Task: Add an event with the title Casual Training Session: Conflict Management, date '2023/11/12', time 8:00 AM to 10:00 AM, logged in from the account softage.10@softage.netand send the event invitation to softage.6@softage.net and softage.7@softage.net. Set a reminder for the event 15 minutes before
Action: Mouse moved to (116, 148)
Screenshot: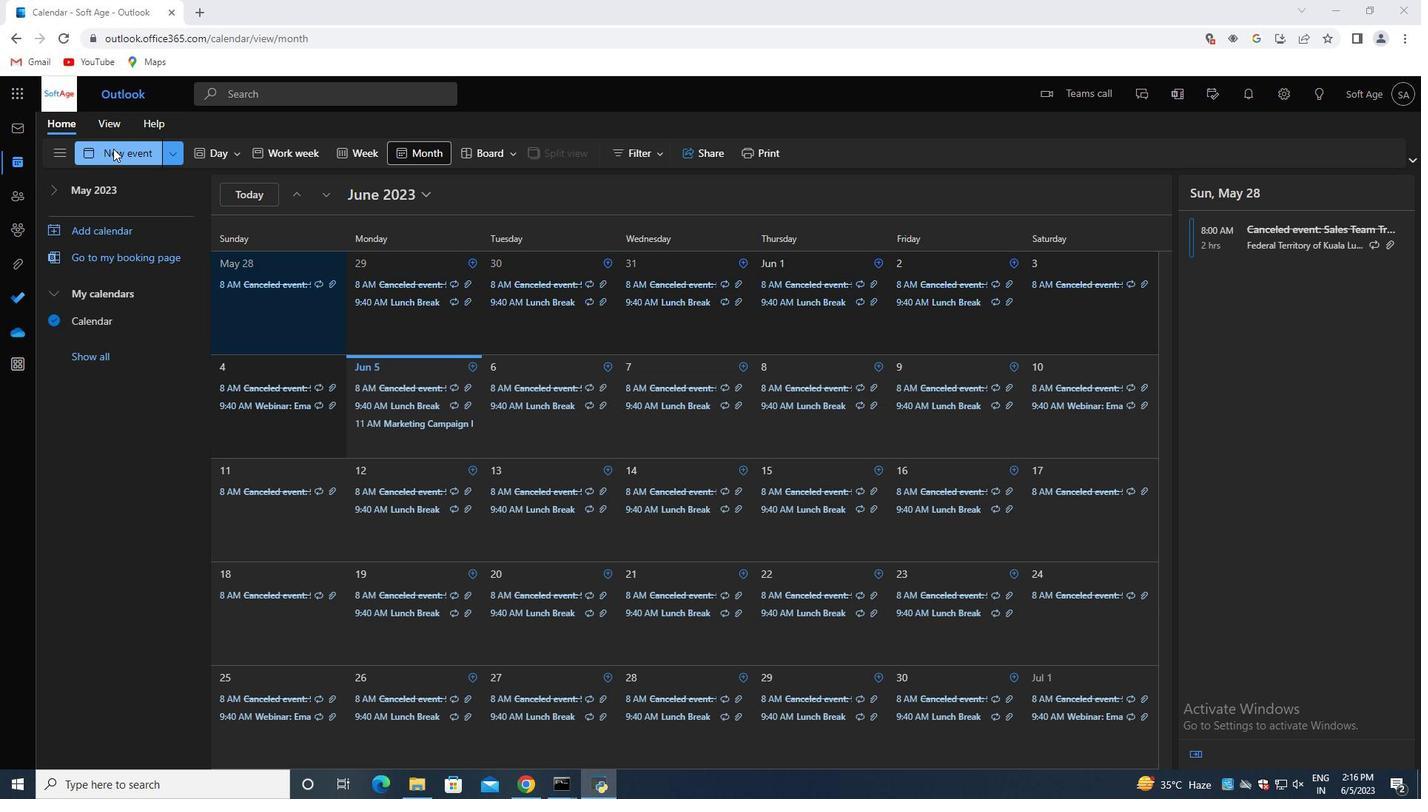 
Action: Mouse pressed left at (116, 148)
Screenshot: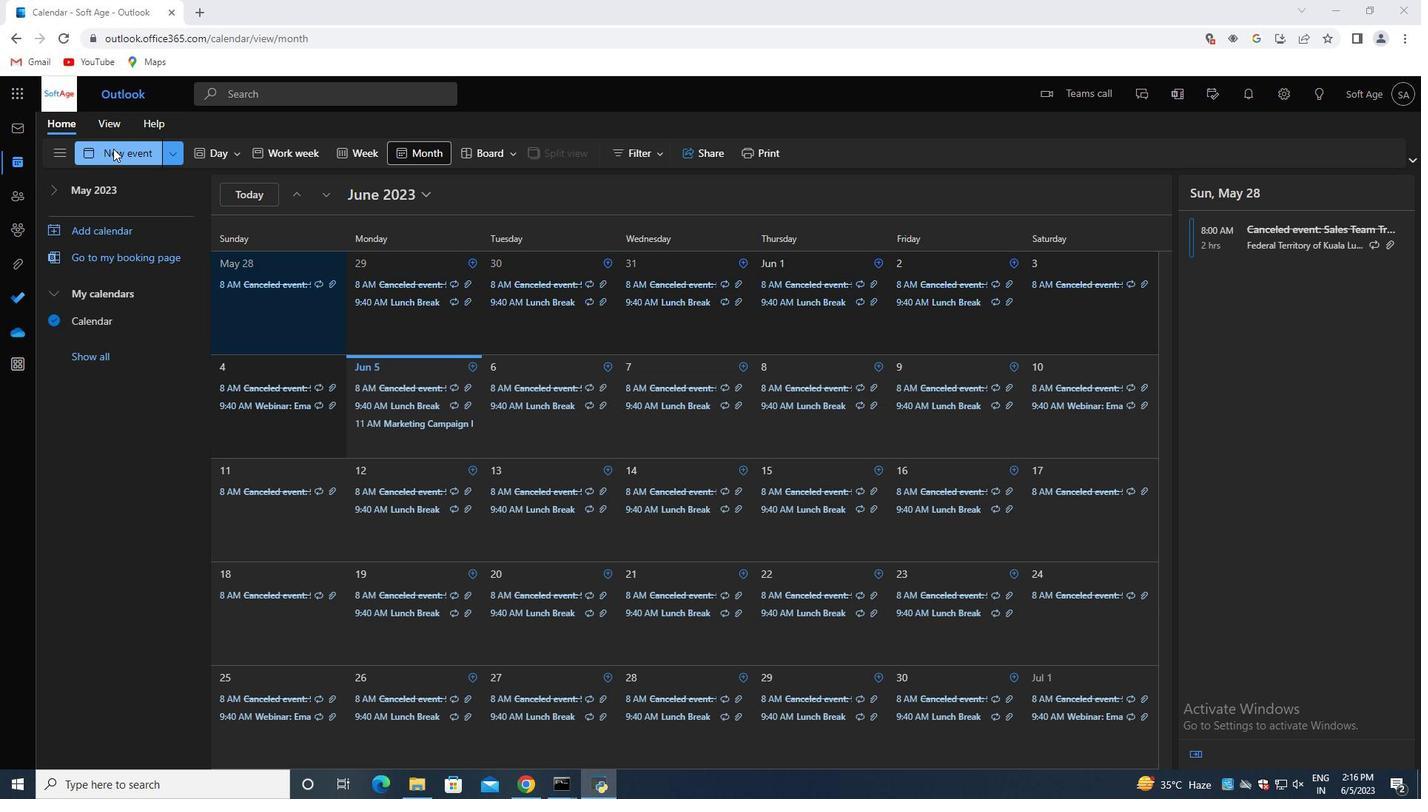 
Action: Mouse moved to (433, 242)
Screenshot: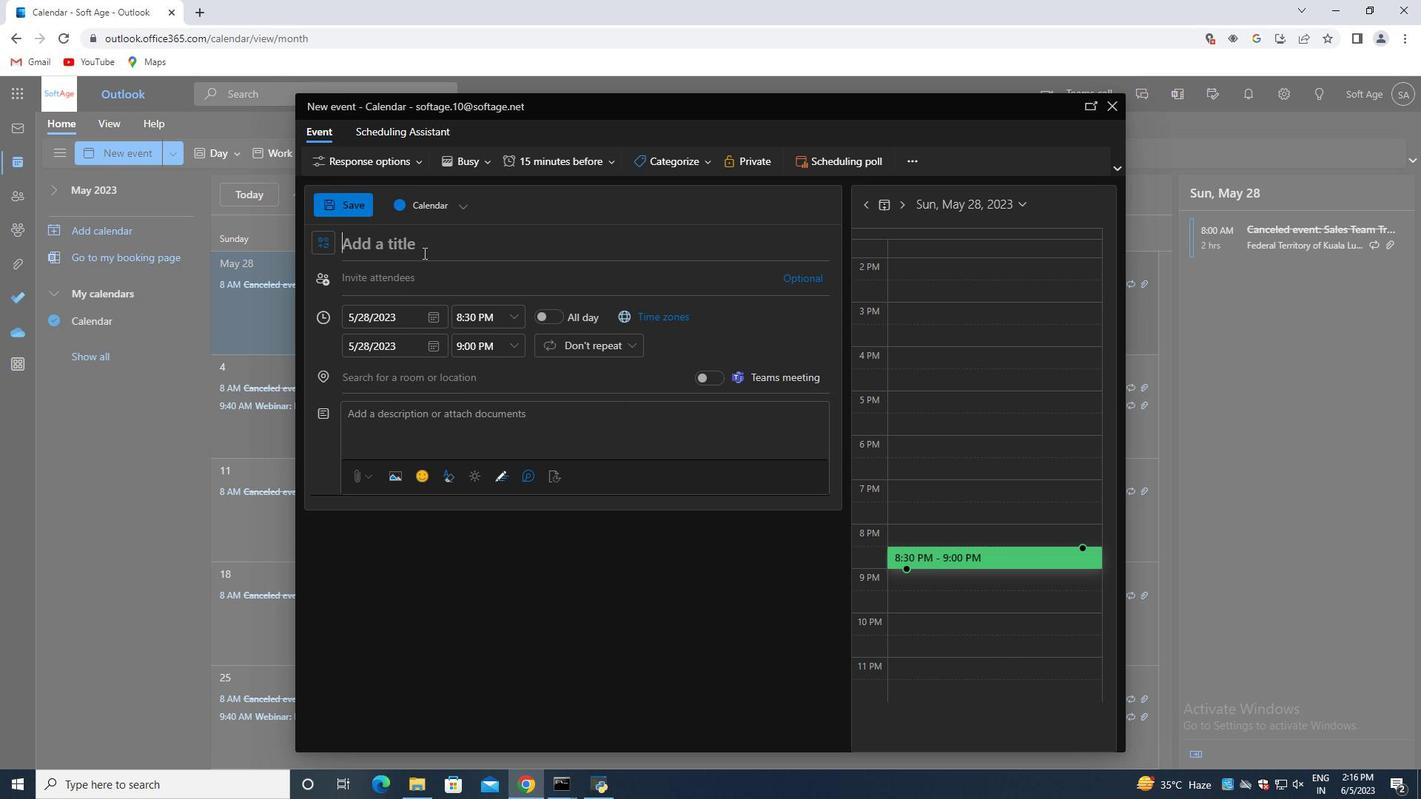
Action: Mouse pressed left at (433, 242)
Screenshot: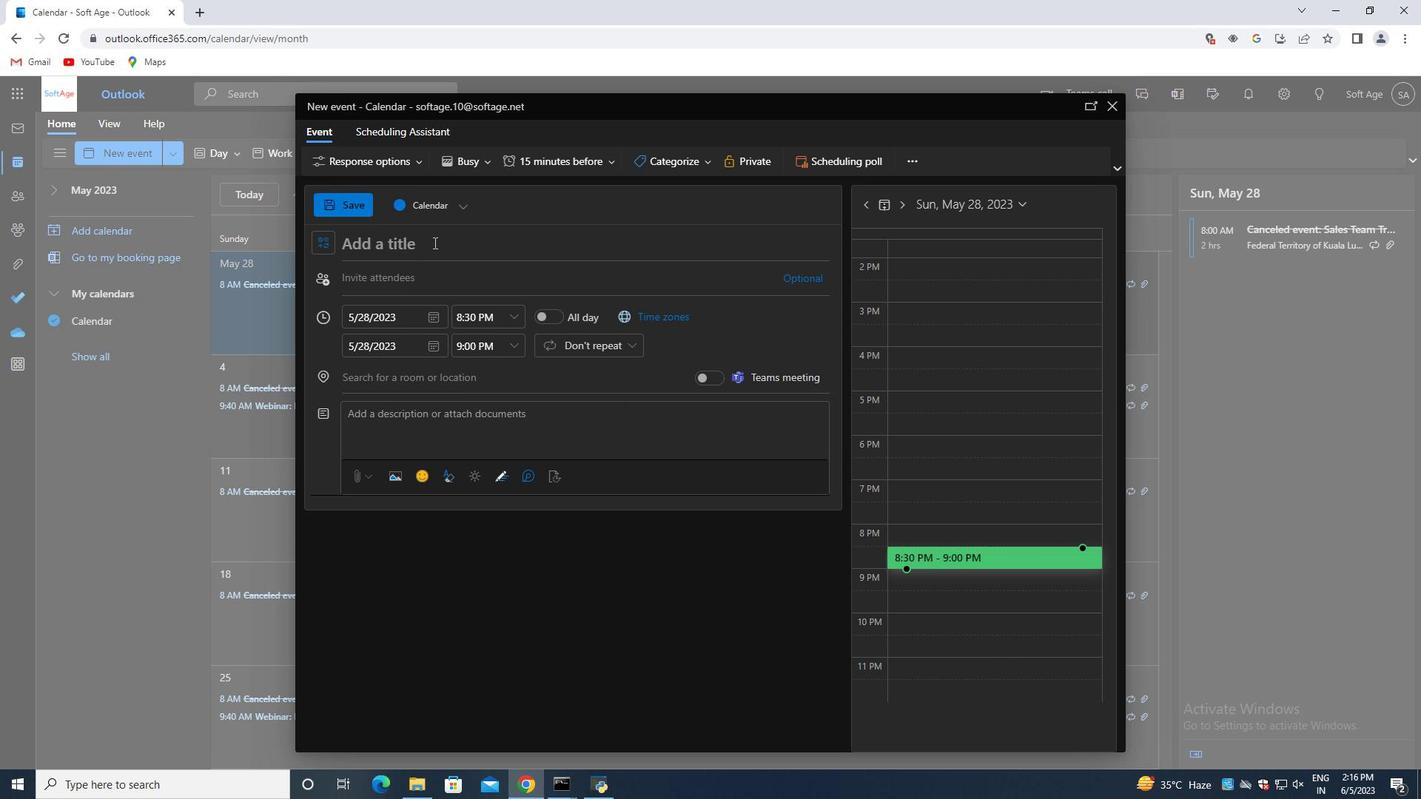 
Action: Key pressed <Key.shift>Casual<Key.space><Key.shift>Training<Key.space><Key.shift>Session<Key.shift_r><Key.shift_r><Key.shift_r>:<Key.space><Key.shift><Key.shift>Conflict<Key.space><Key.shift>Management
Screenshot: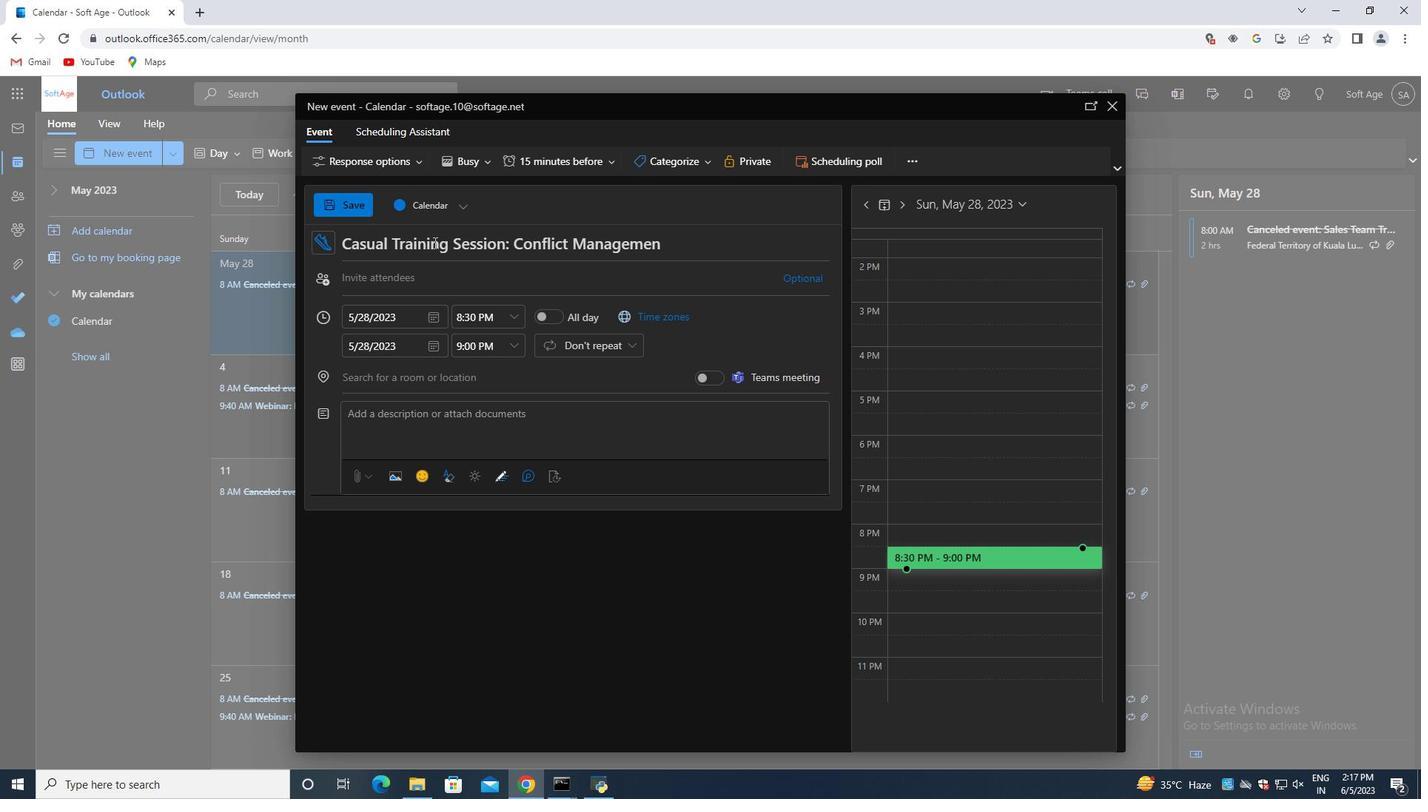 
Action: Mouse moved to (434, 311)
Screenshot: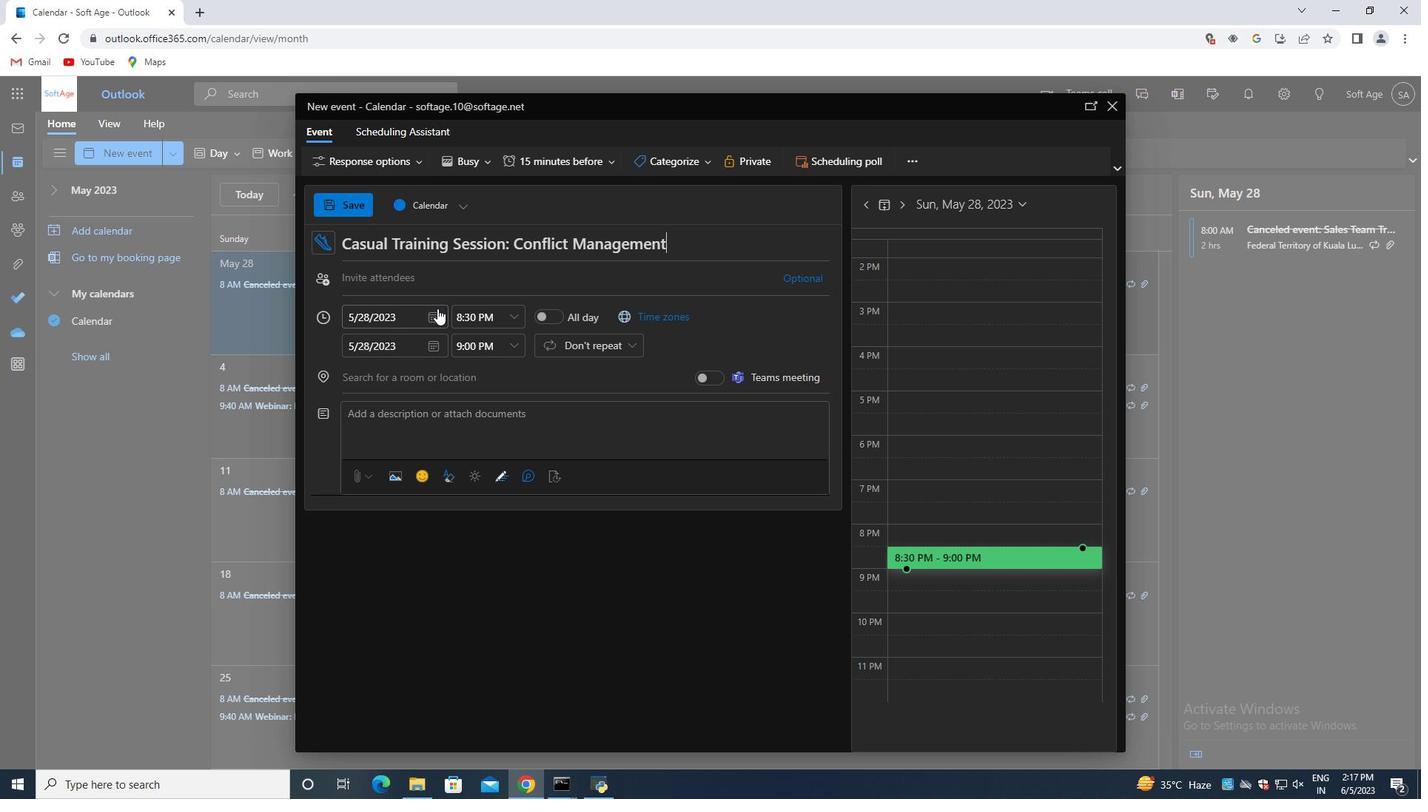 
Action: Mouse pressed left at (434, 311)
Screenshot: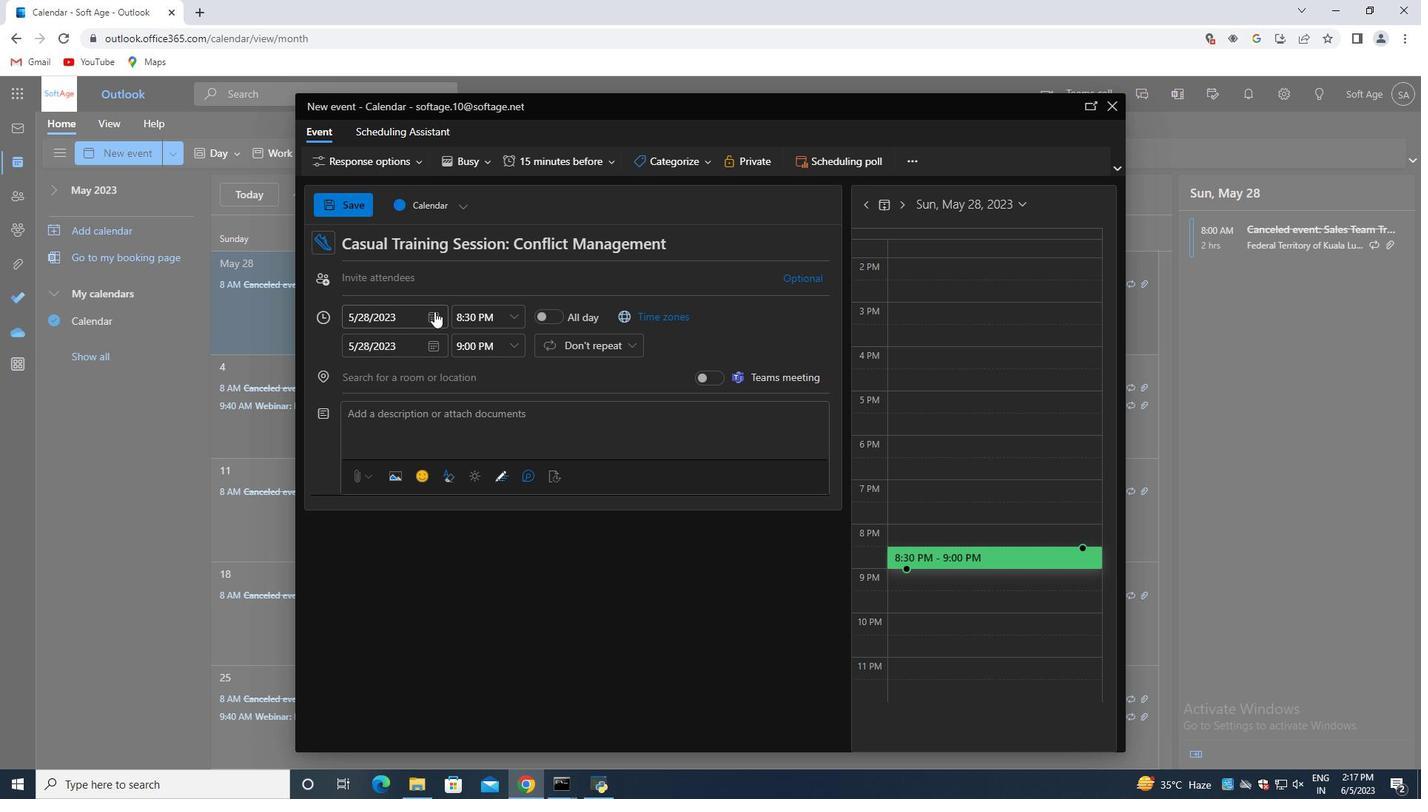 
Action: Mouse moved to (489, 348)
Screenshot: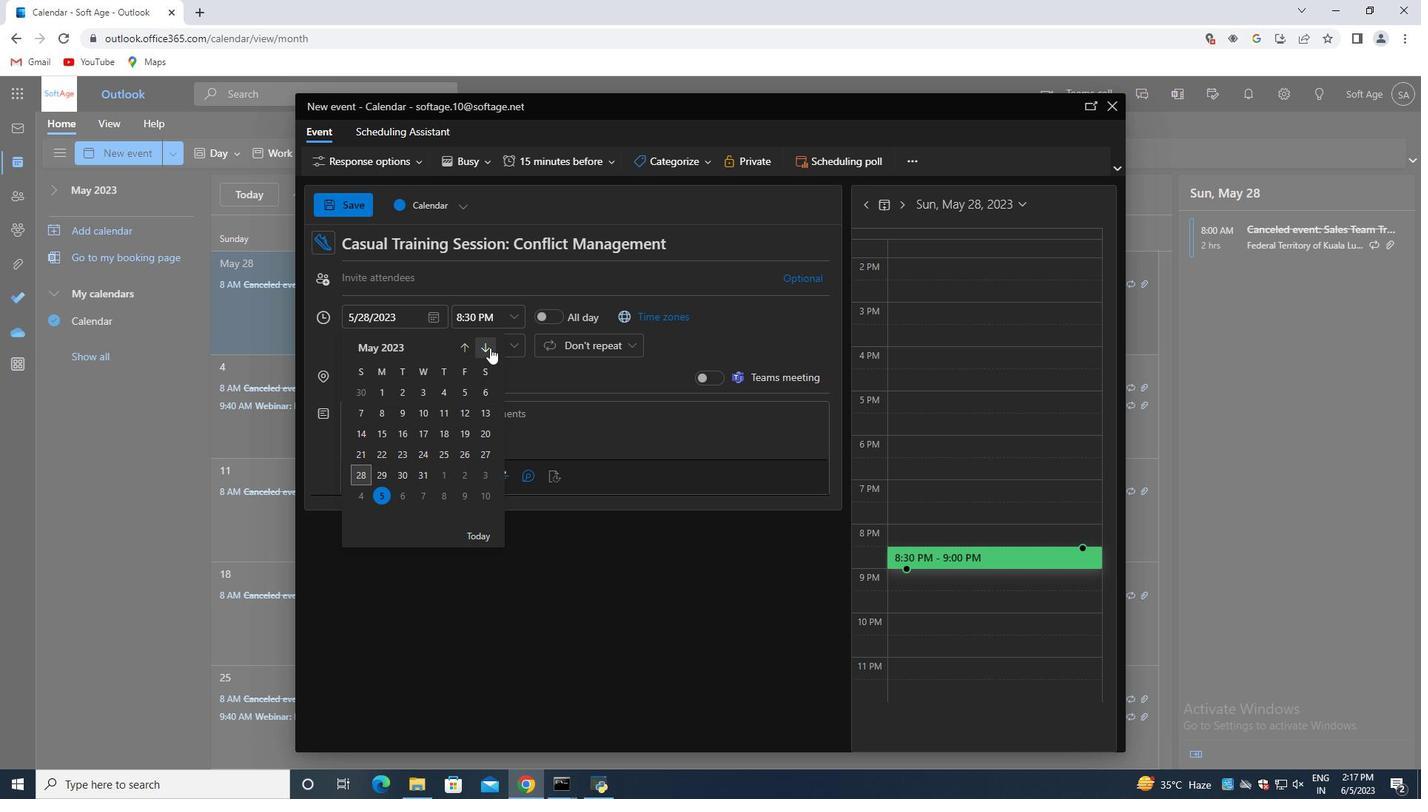 
Action: Mouse pressed left at (489, 348)
Screenshot: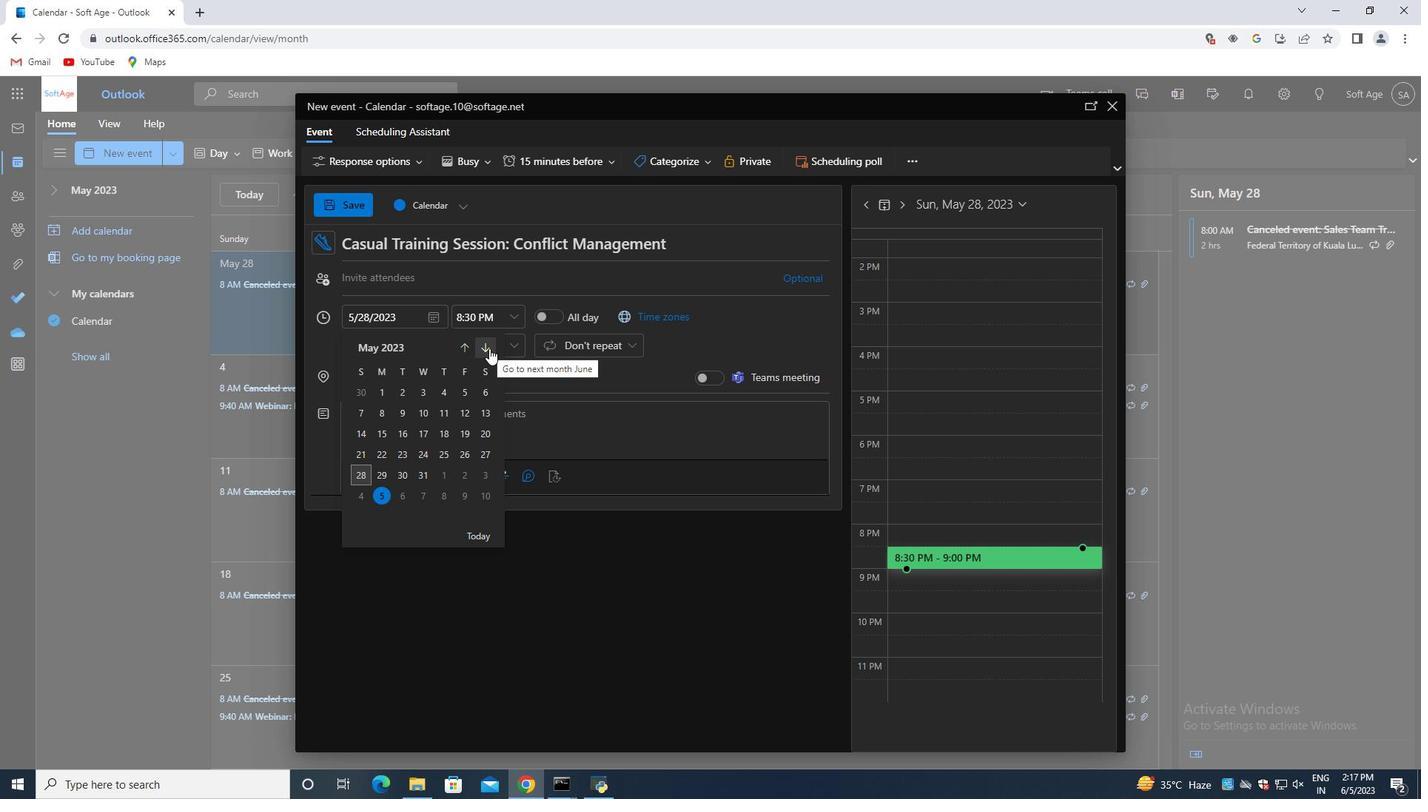 
Action: Mouse pressed left at (489, 348)
Screenshot: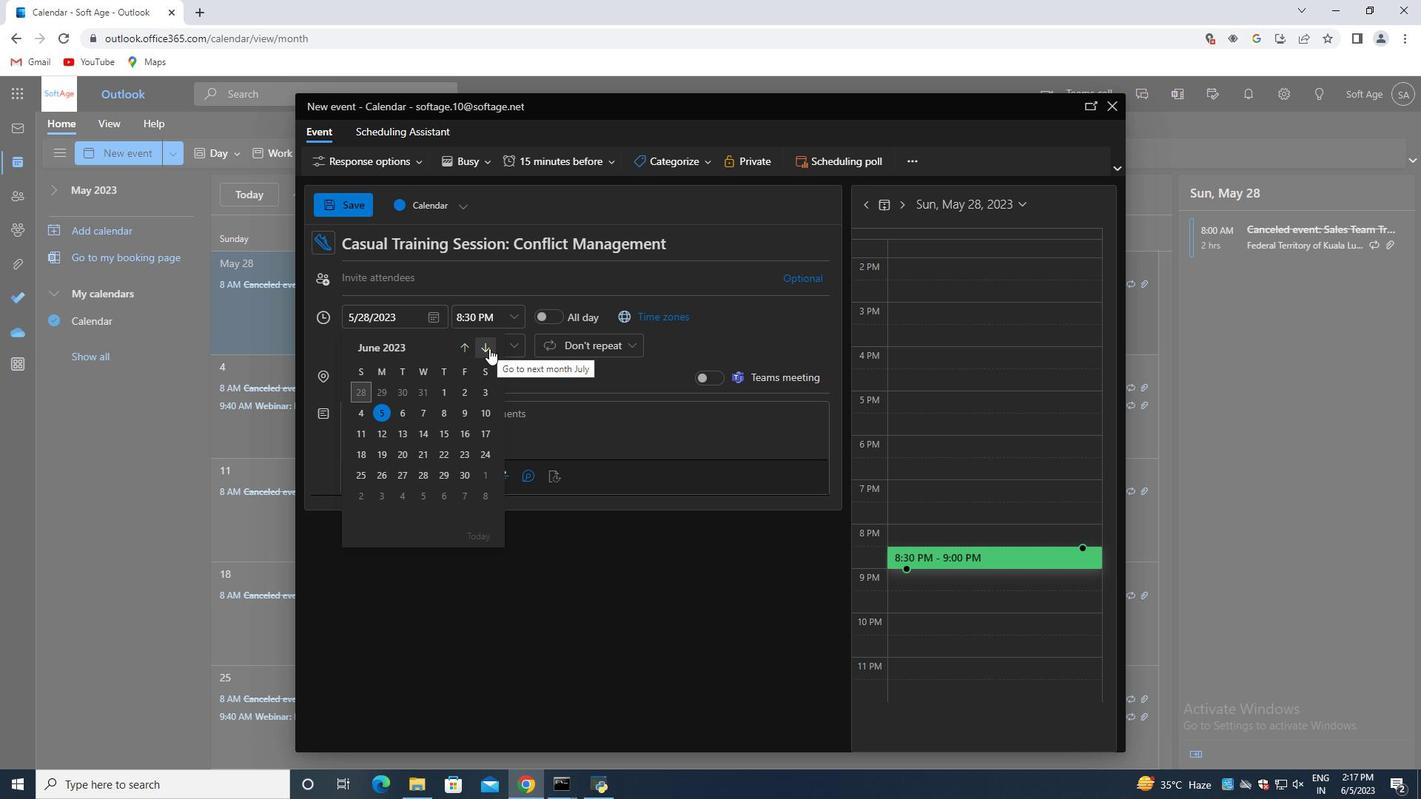 
Action: Mouse pressed left at (489, 348)
Screenshot: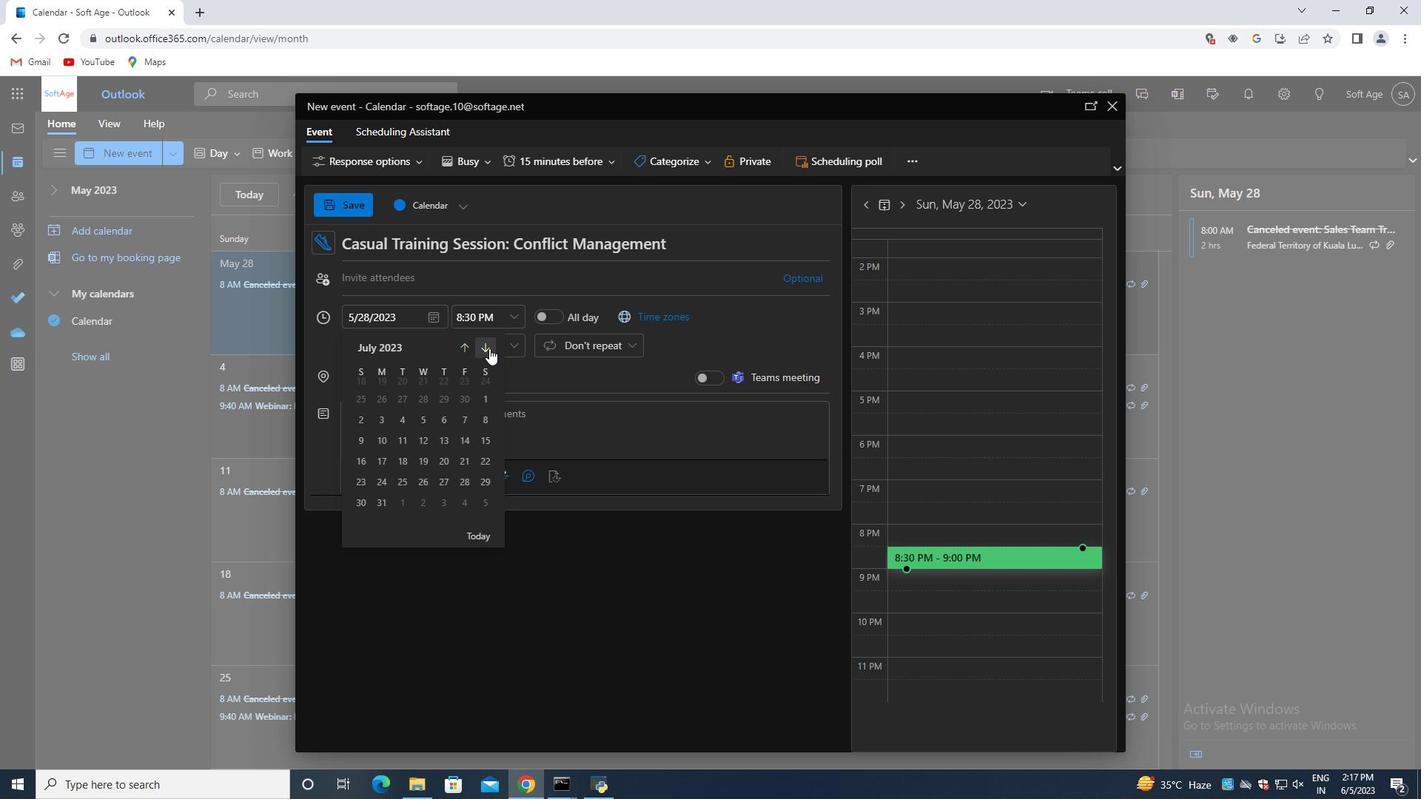 
Action: Mouse pressed left at (489, 348)
Screenshot: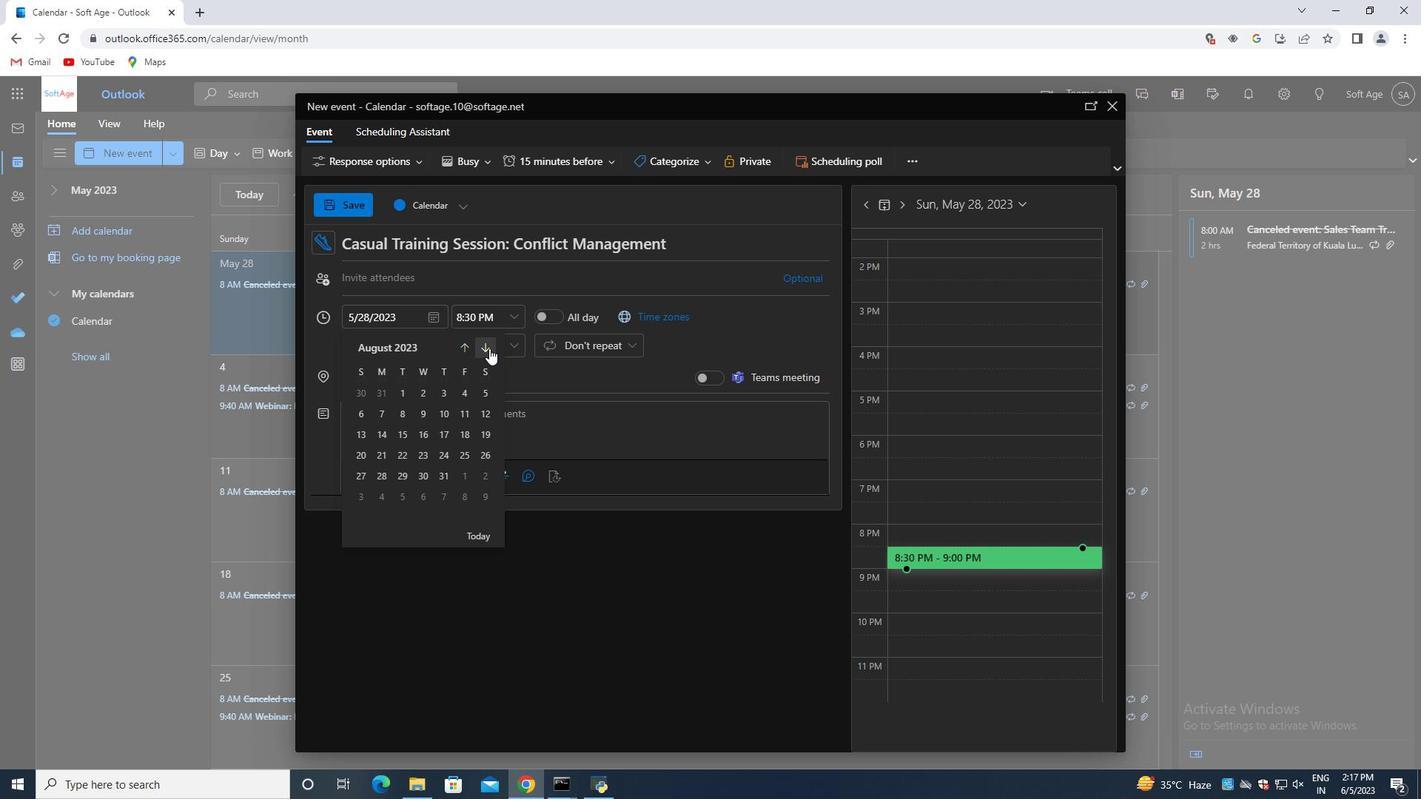 
Action: Mouse pressed left at (489, 348)
Screenshot: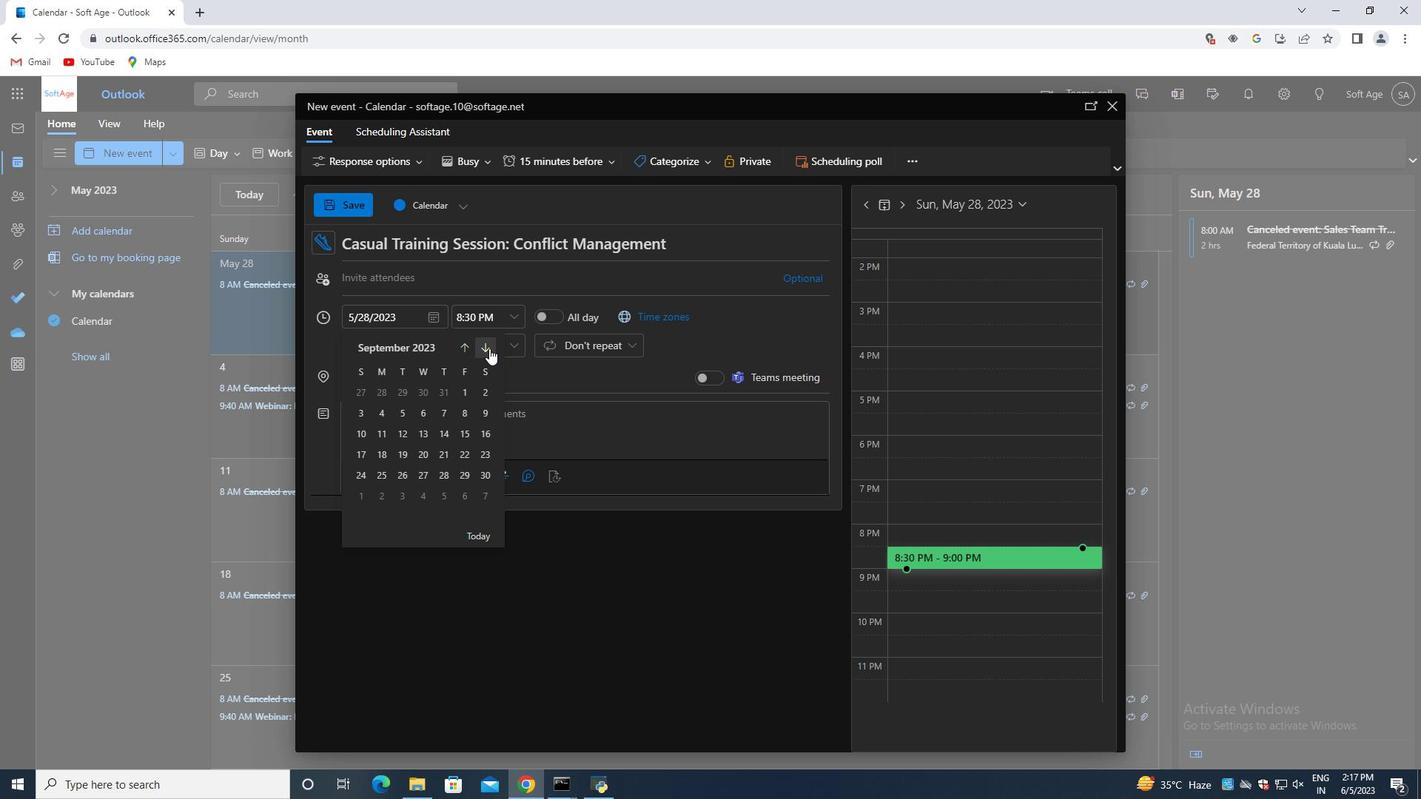 
Action: Mouse pressed left at (489, 348)
Screenshot: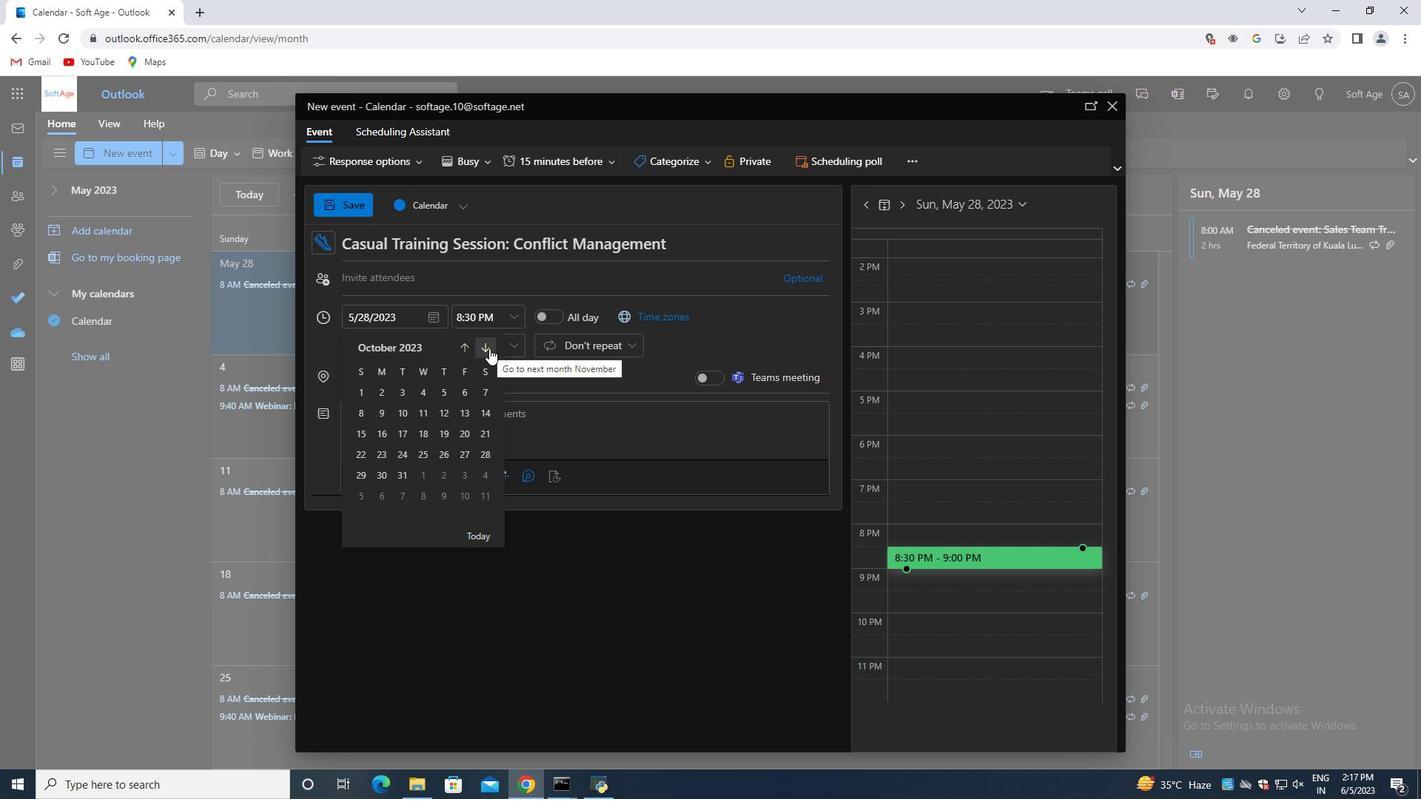 
Action: Mouse moved to (364, 434)
Screenshot: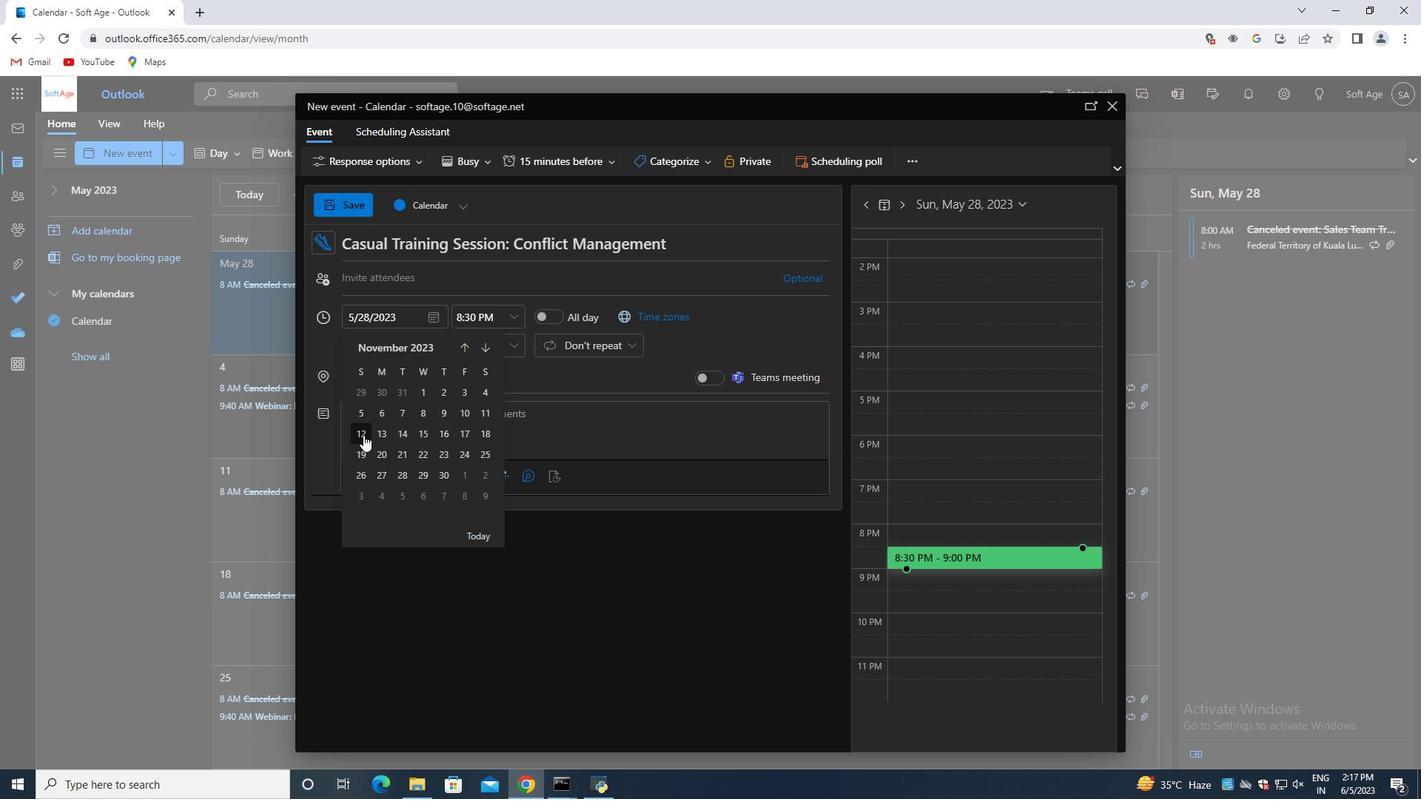 
Action: Mouse pressed left at (364, 434)
Screenshot: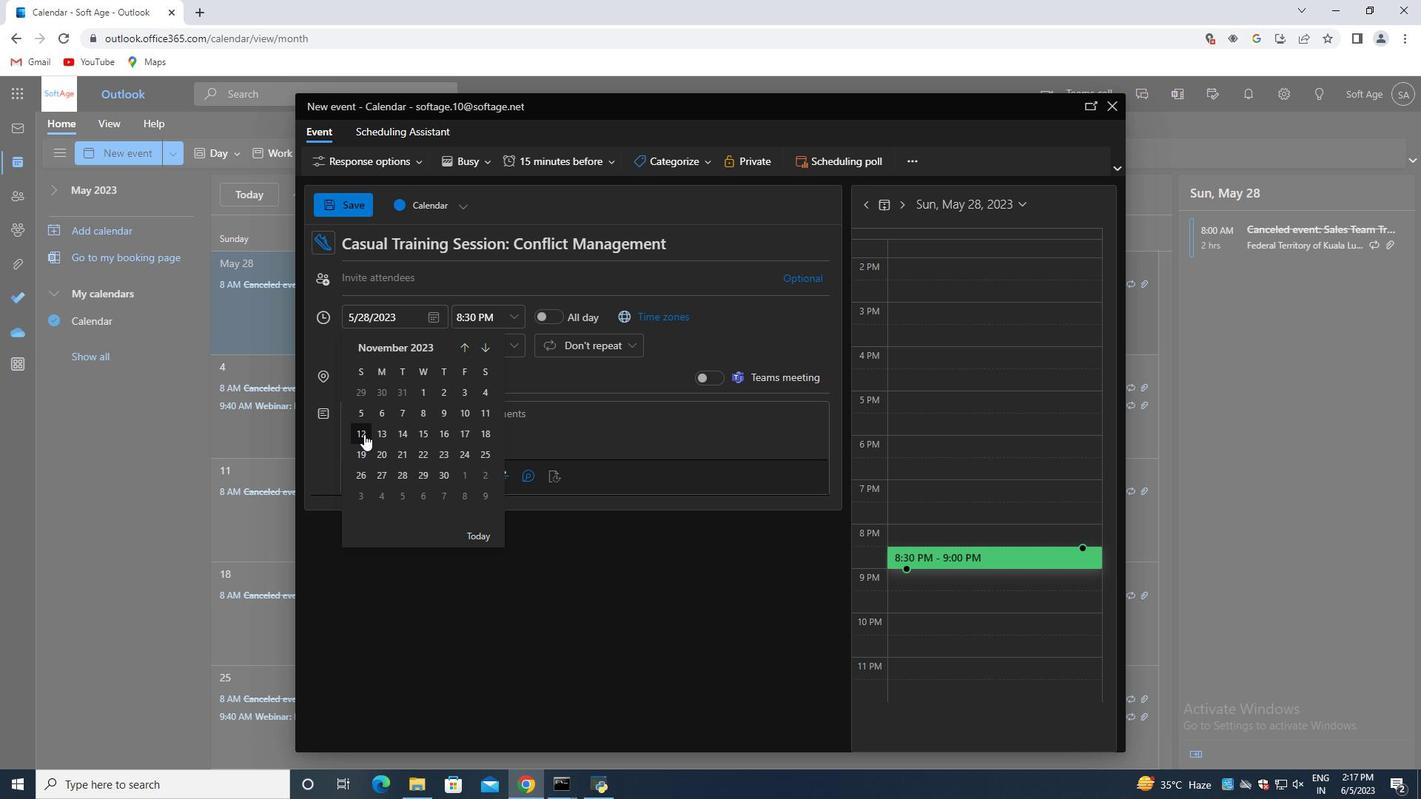 
Action: Mouse moved to (518, 321)
Screenshot: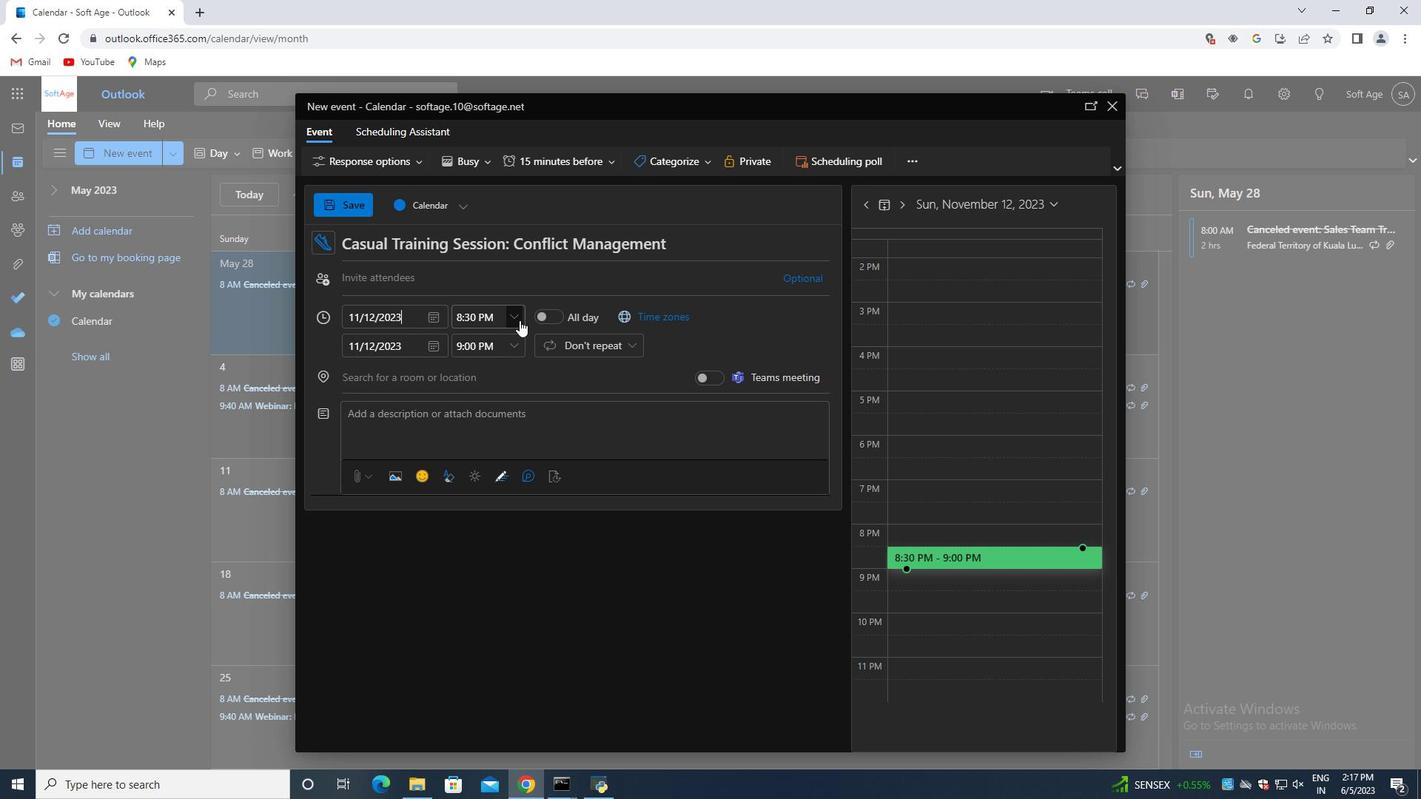 
Action: Mouse pressed left at (518, 321)
Screenshot: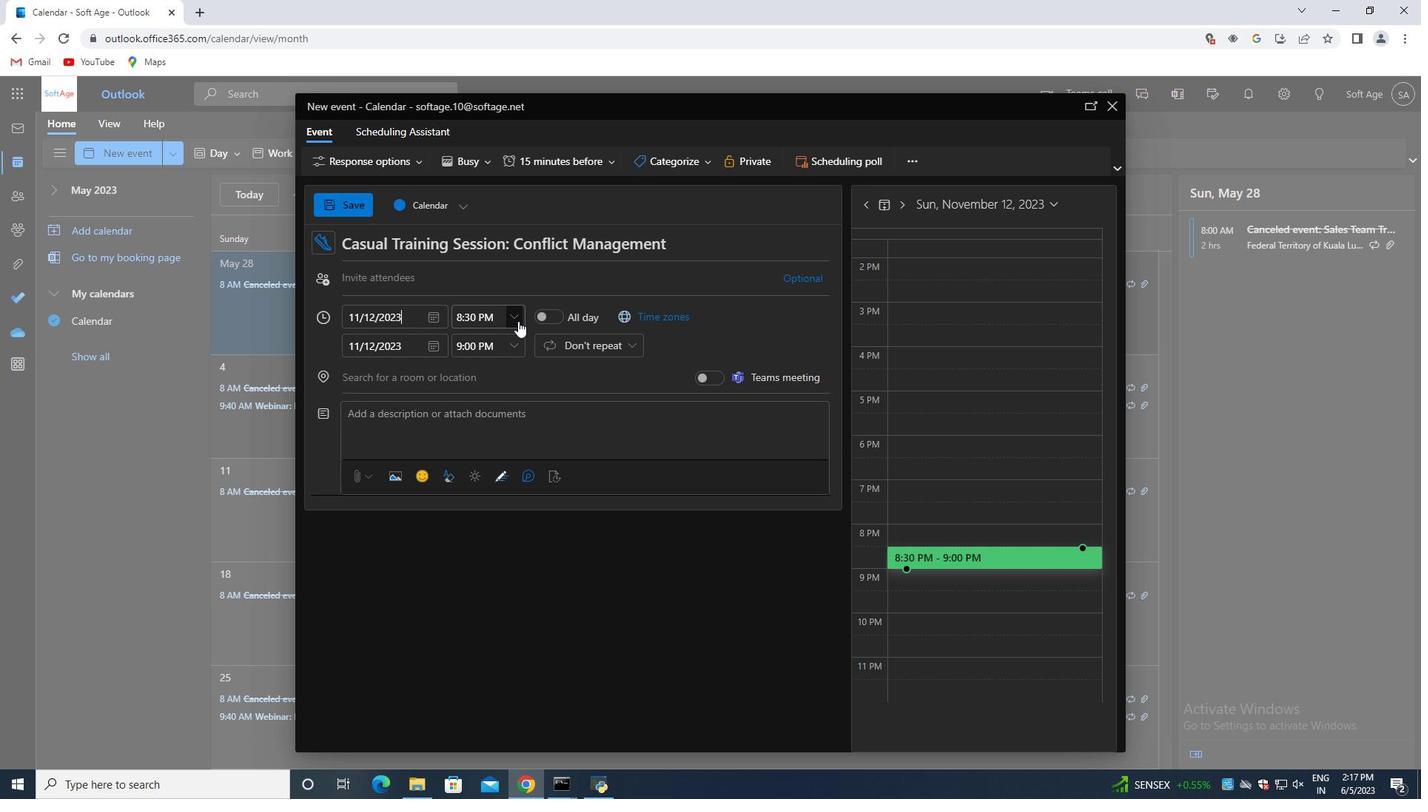 
Action: Key pressed <Key.backspace>8<Key.shift_r><Key.shift_r><Key.shift_r><Key.shift_r><Key.shift_r><Key.shift_r><Key.shift_r>:00<Key.enter>
Screenshot: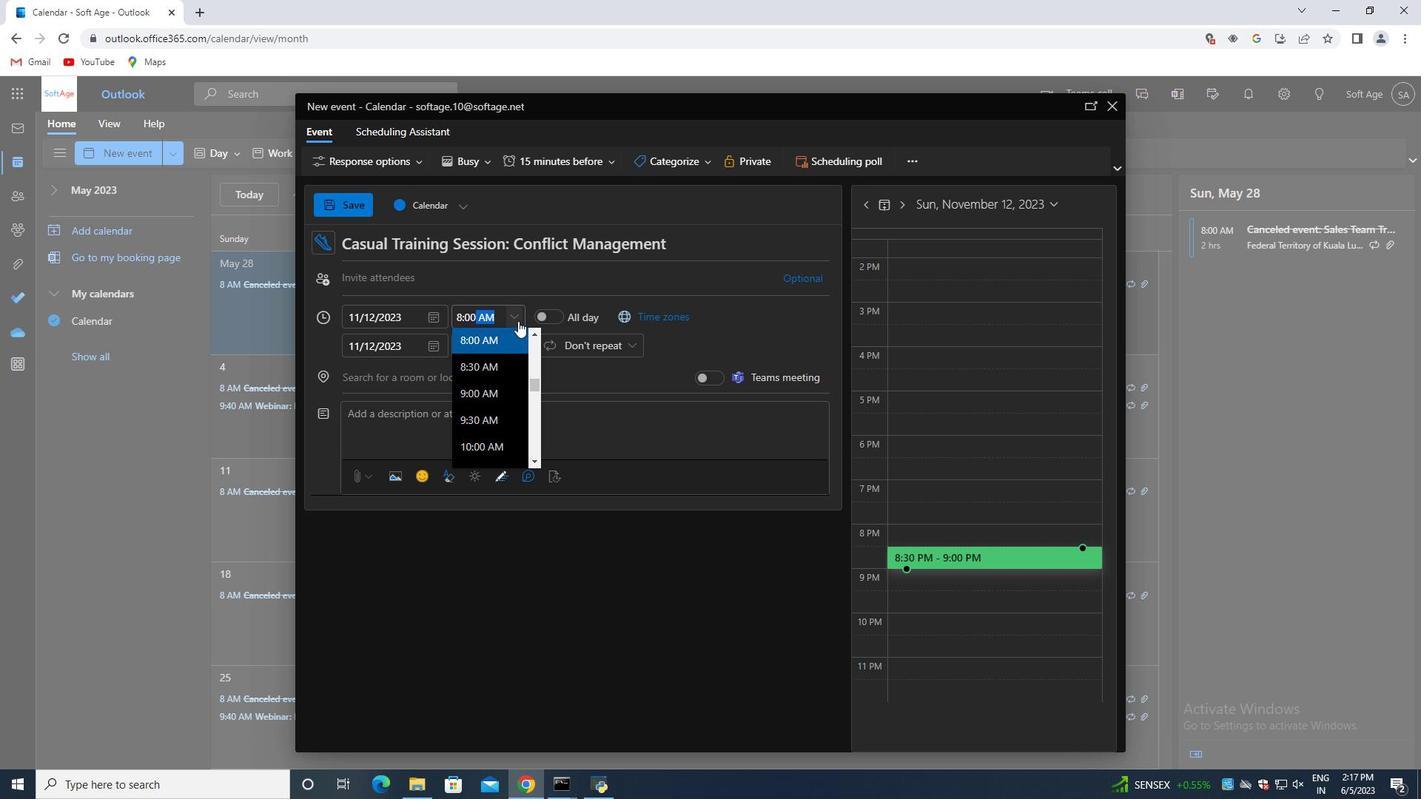 
Action: Mouse moved to (516, 348)
Screenshot: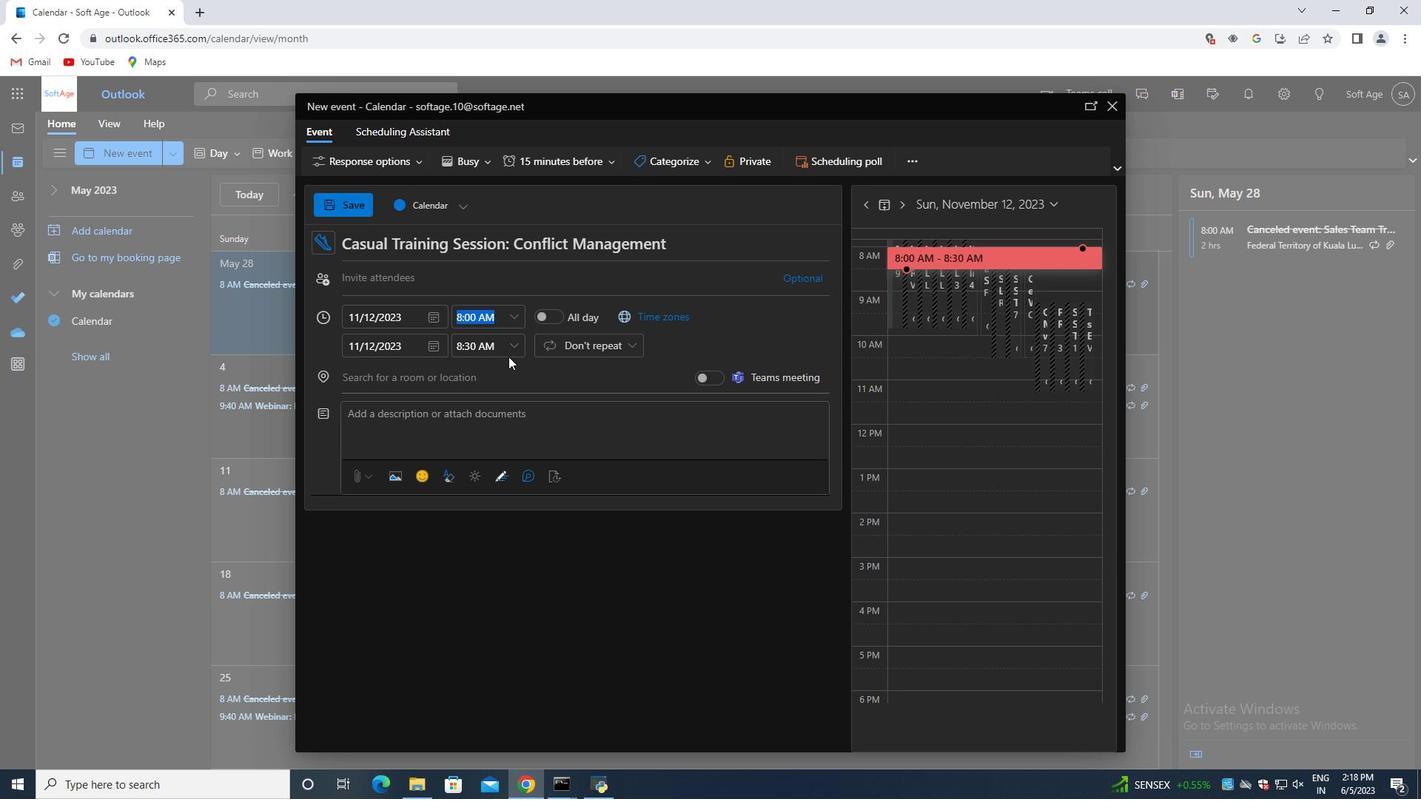 
Action: Mouse pressed left at (516, 348)
Screenshot: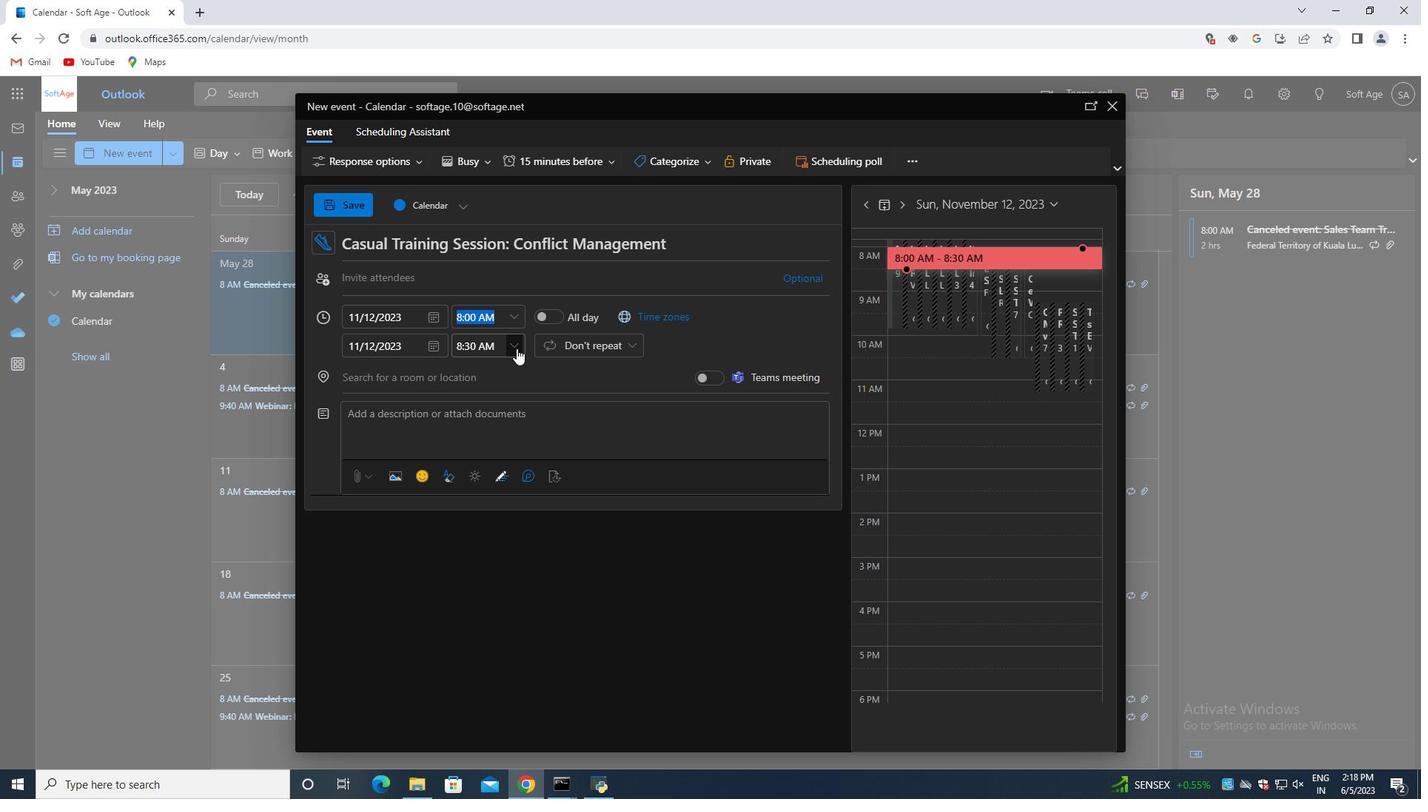 
Action: Mouse moved to (494, 449)
Screenshot: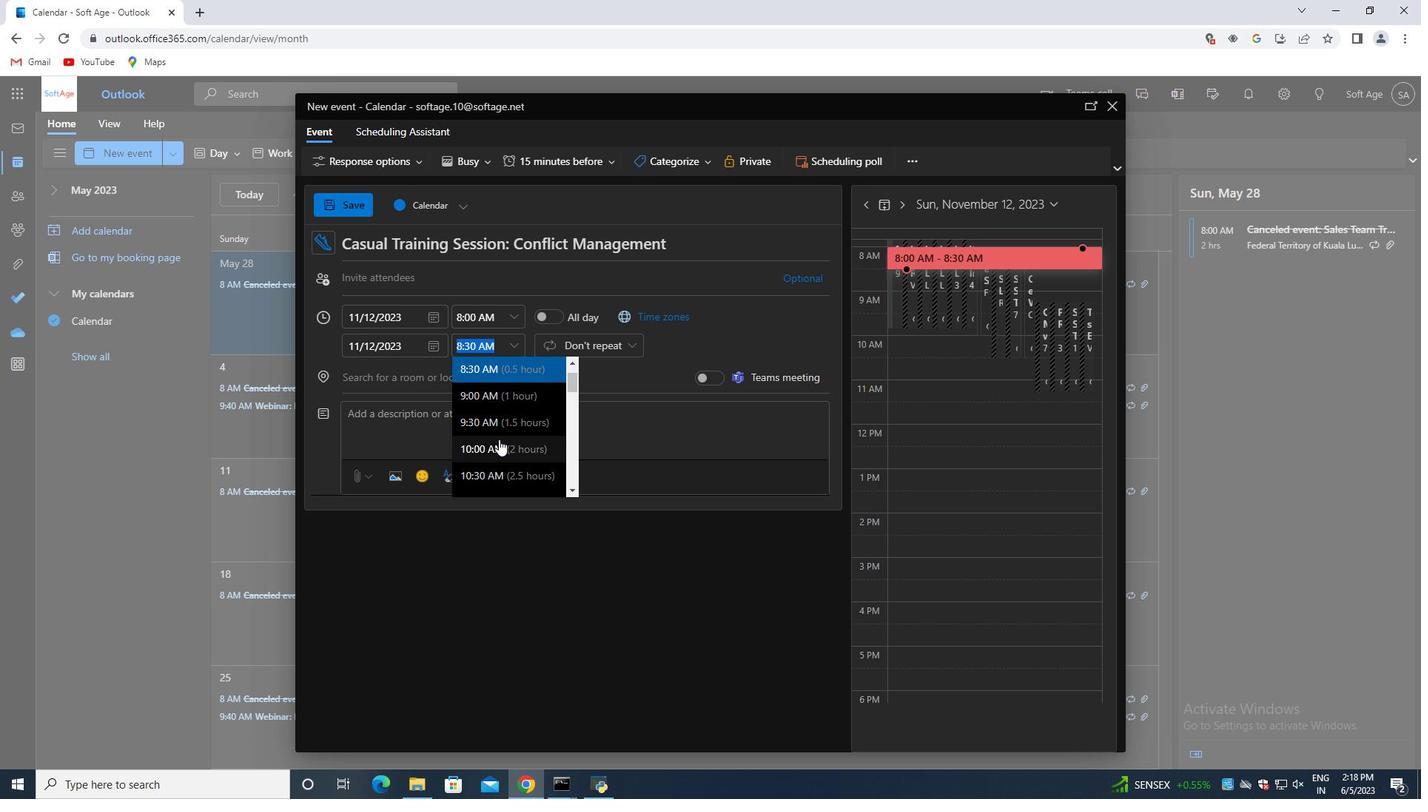
Action: Mouse pressed left at (494, 449)
Screenshot: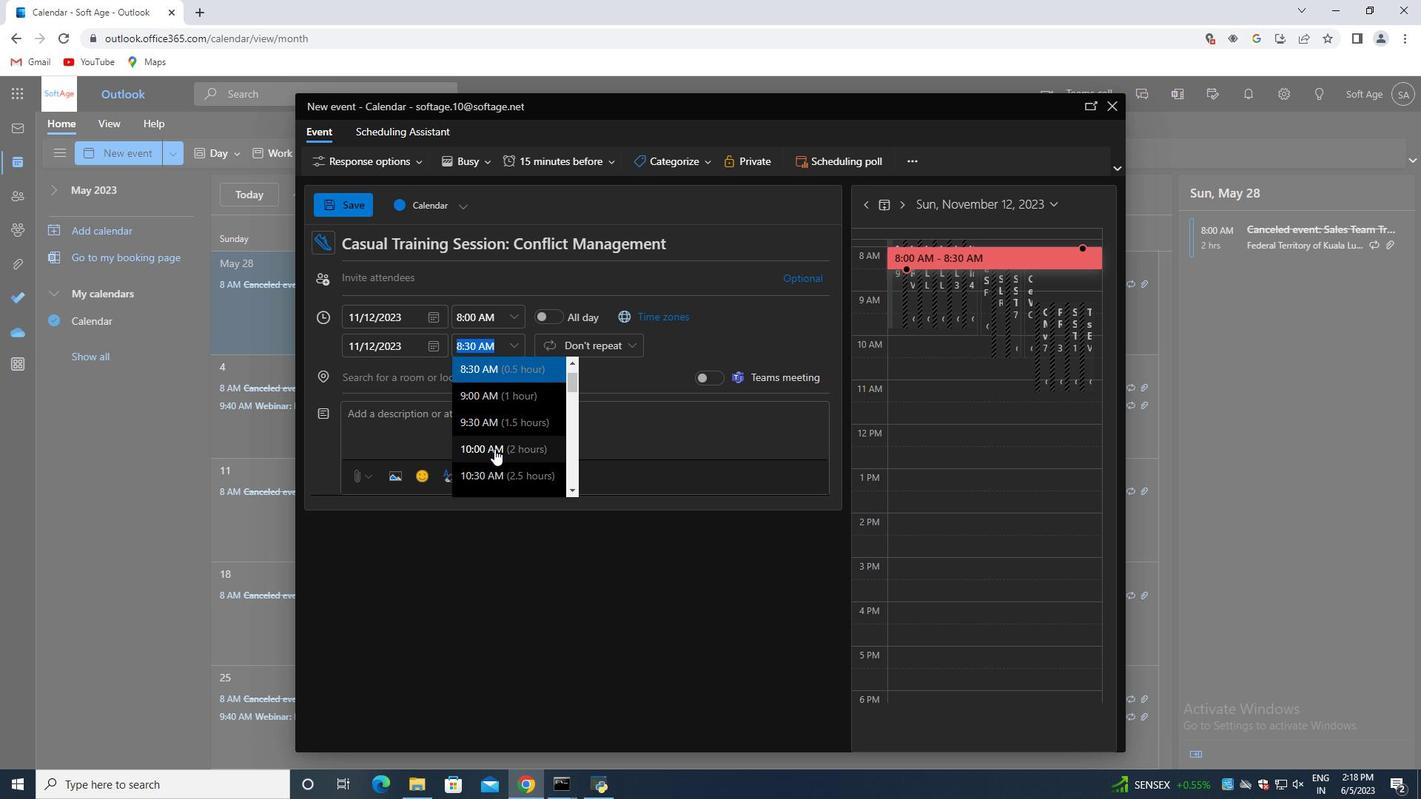 
Action: Mouse moved to (412, 278)
Screenshot: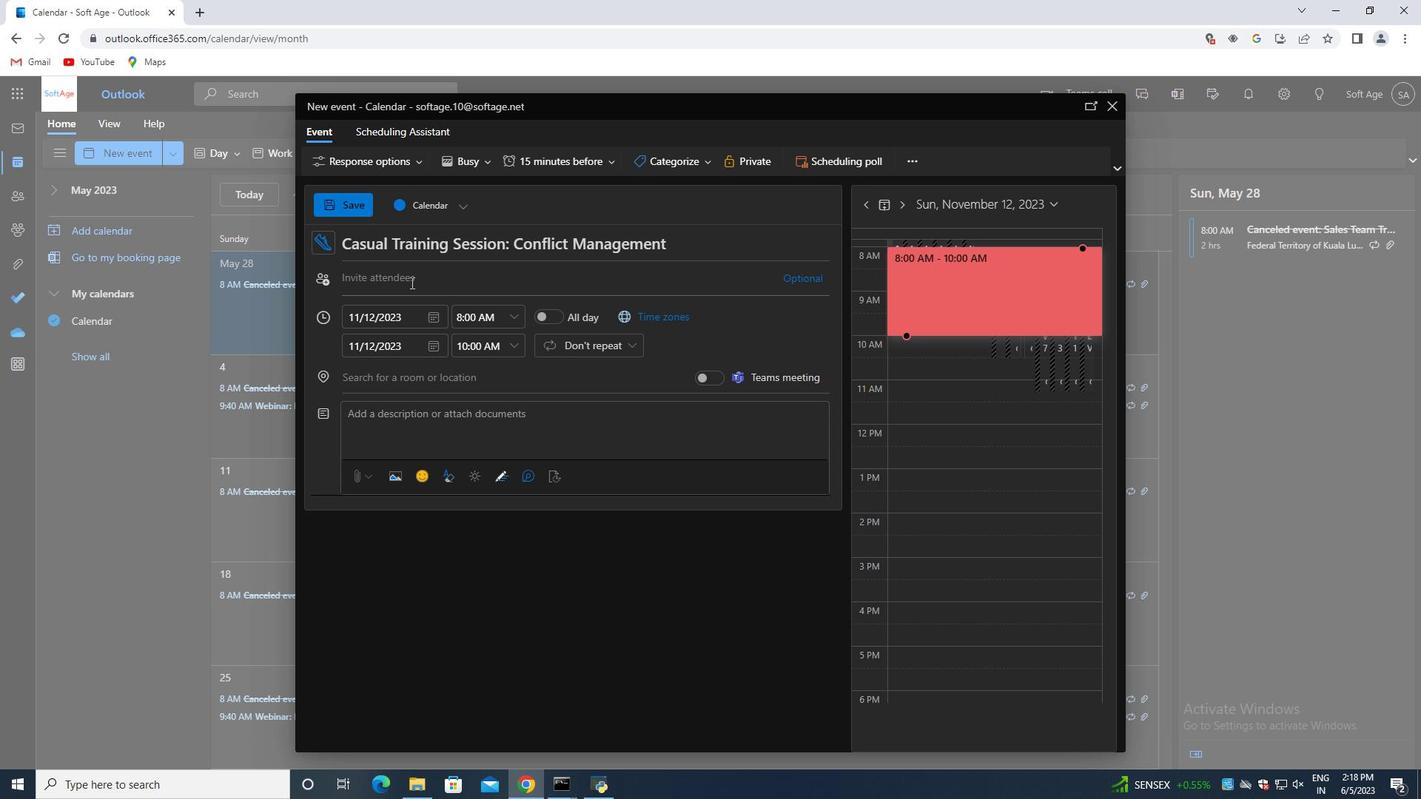 
Action: Mouse pressed left at (412, 278)
Screenshot: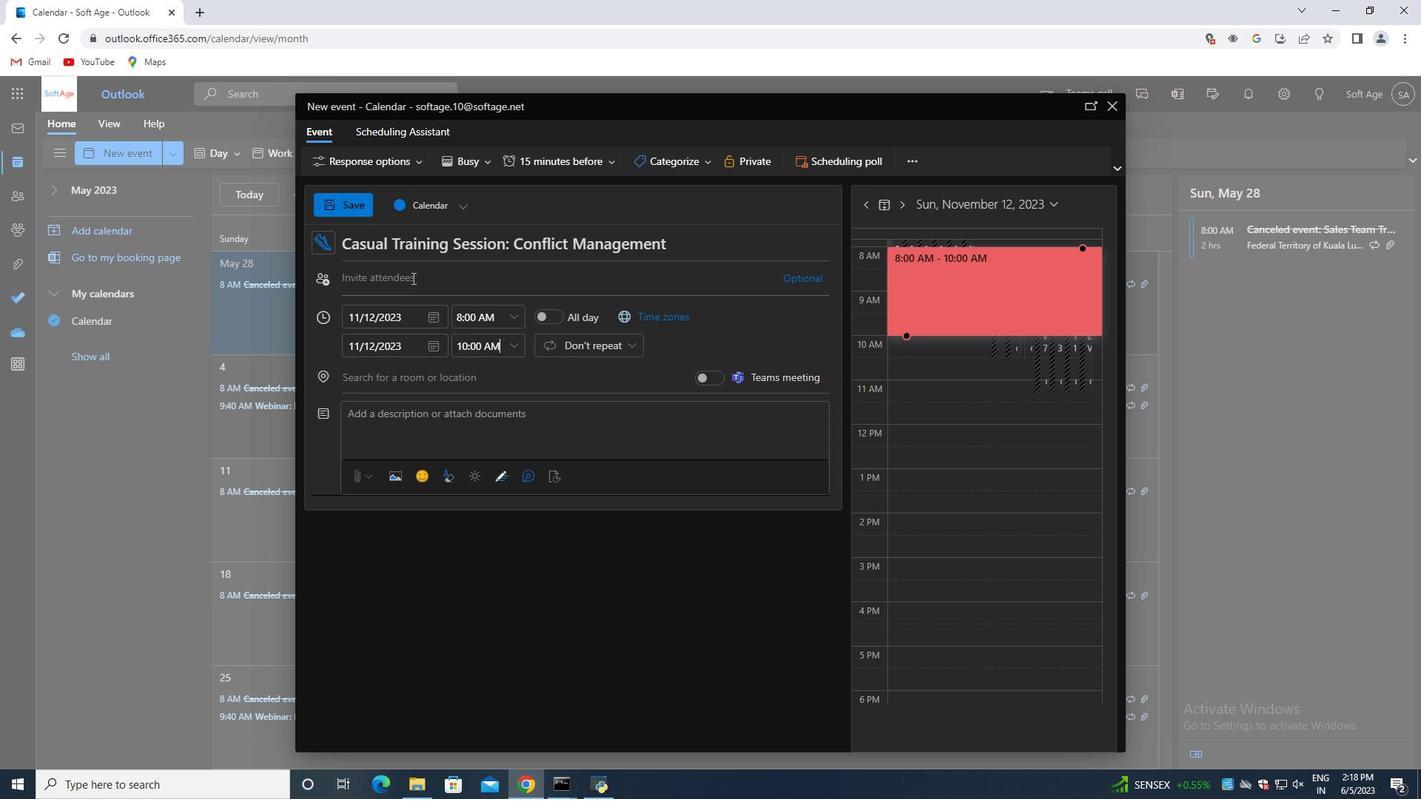 
Action: Key pressed softage.6<Key.shift>@softage.net<Key.enter>softage.7<Key.shift>@softage.net<Key.enter>
Screenshot: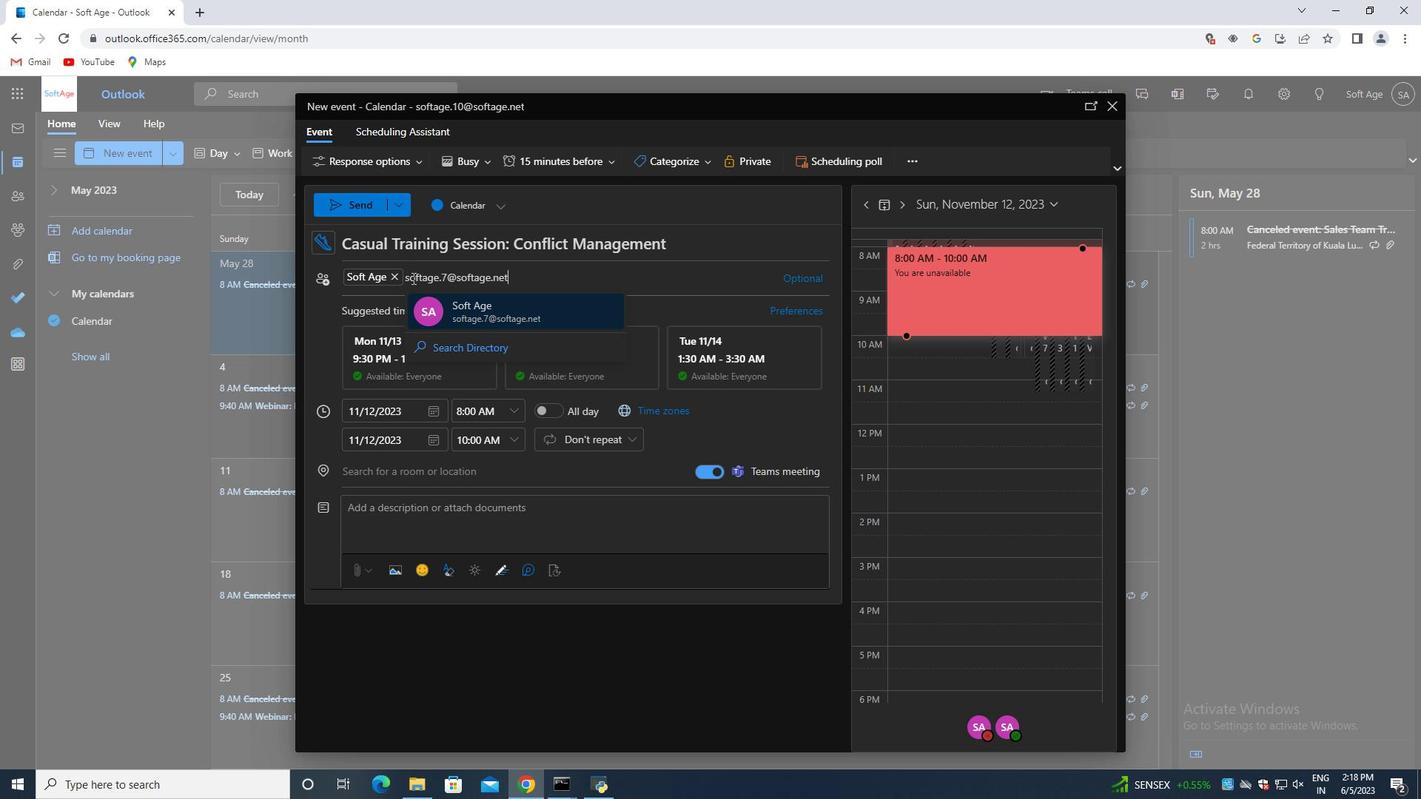 
Action: Mouse moved to (581, 161)
Screenshot: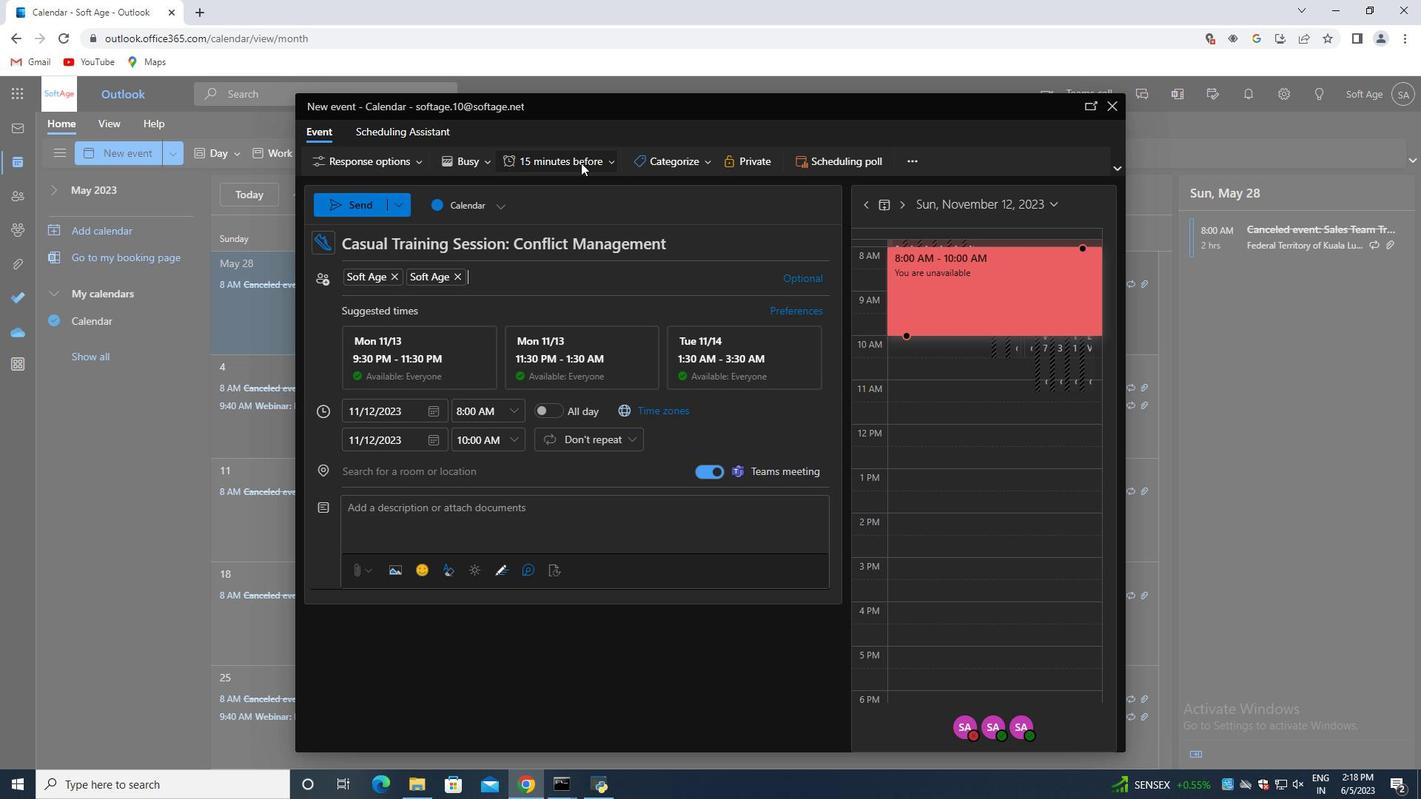 
Action: Mouse pressed left at (581, 161)
Screenshot: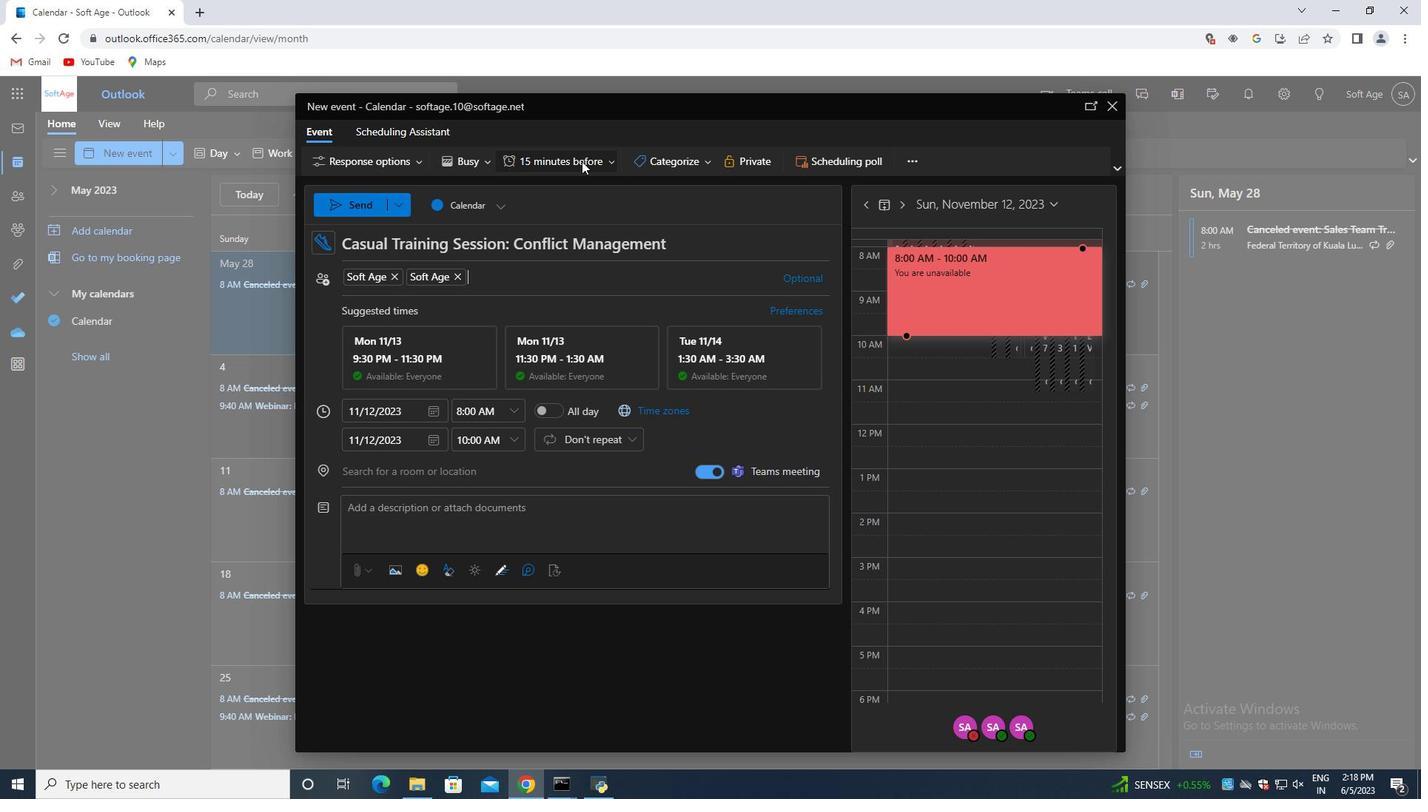 
Action: Mouse moved to (563, 276)
Screenshot: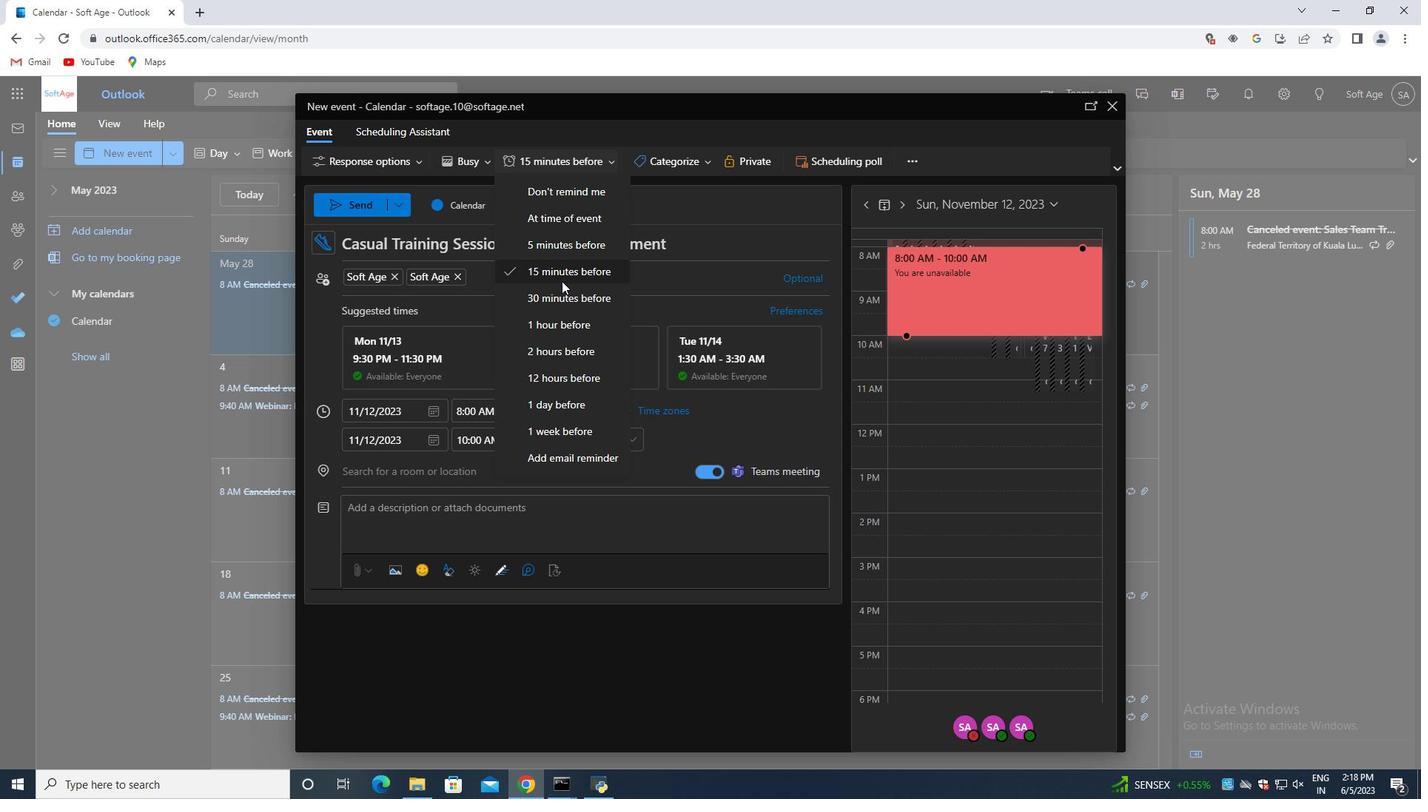 
Action: Mouse pressed left at (563, 276)
Screenshot: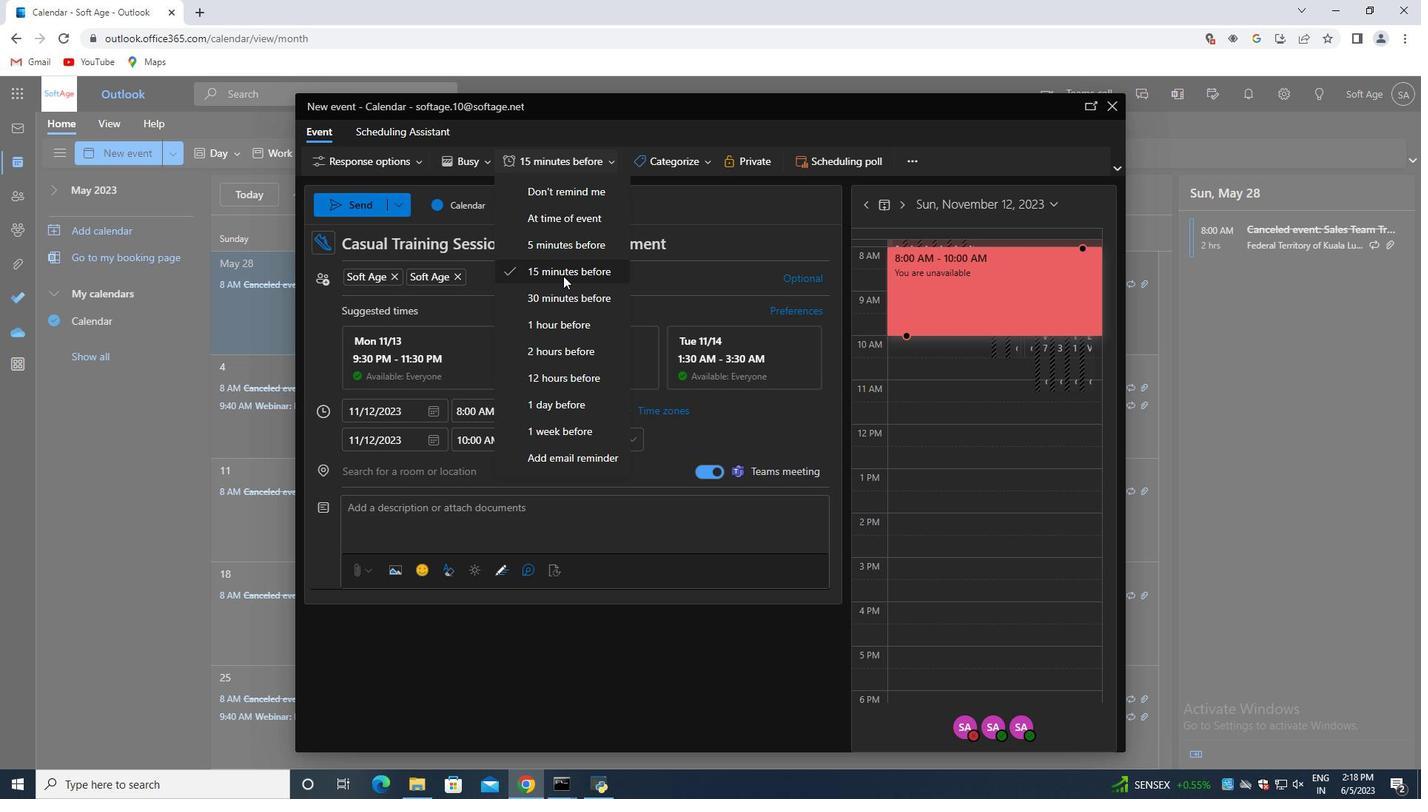 
Action: Mouse moved to (368, 210)
Screenshot: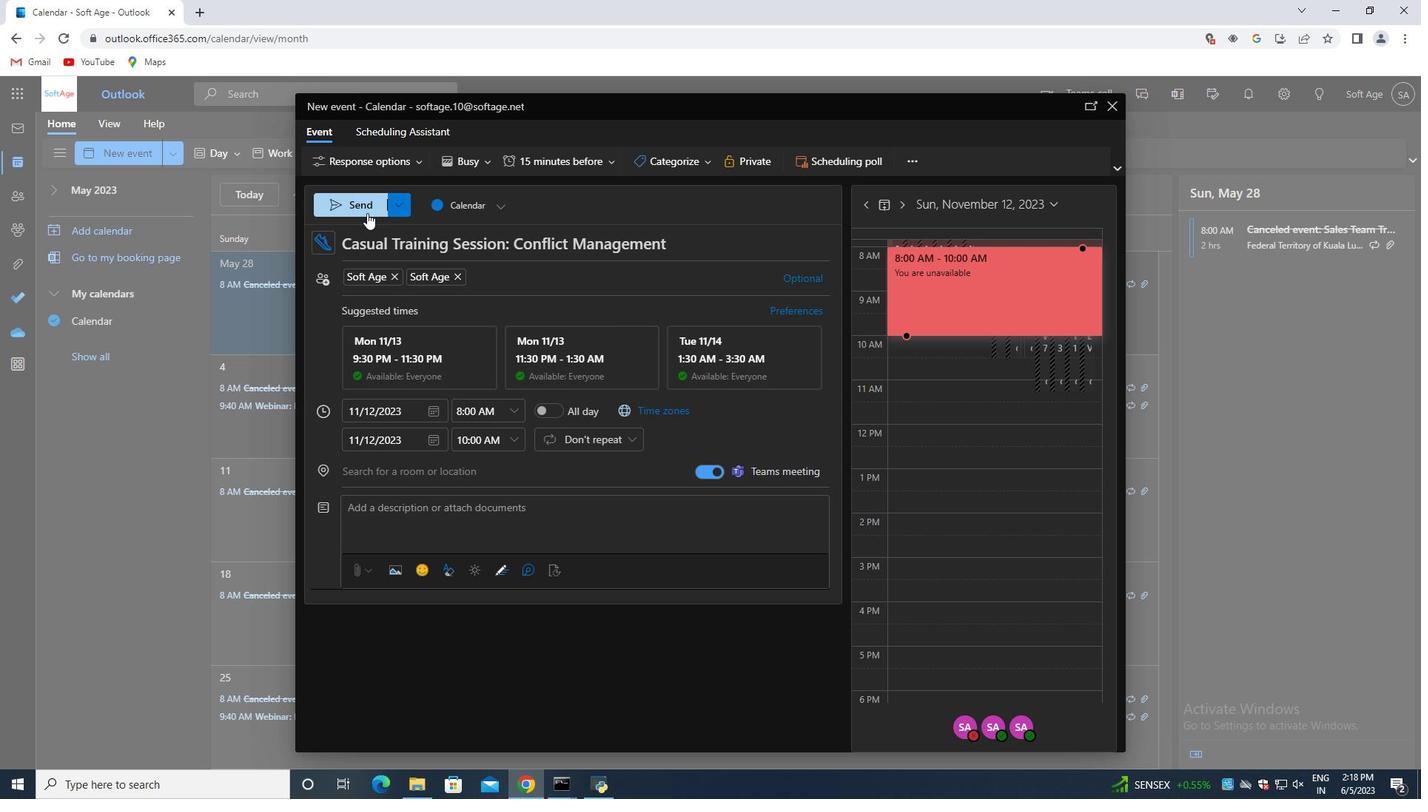 
Action: Mouse pressed left at (368, 210)
Screenshot: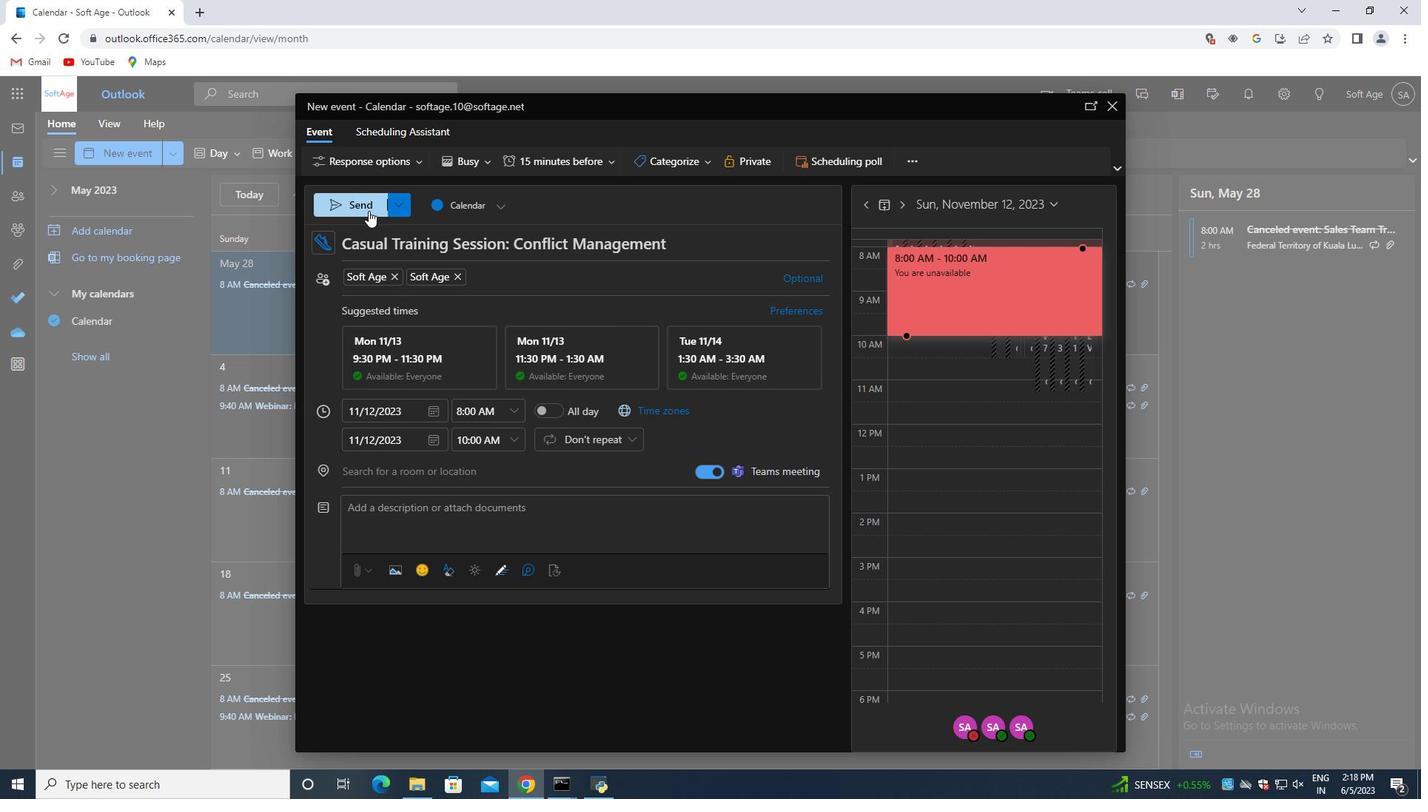 
